Task: Create a due date automation trigger when advanced on, on the tuesday of the week before a card is due add fields without custom field "Resume" set to a number greater or equal to 1 and lower than 10 at 11:00 AM.
Action: Mouse moved to (700, 294)
Screenshot: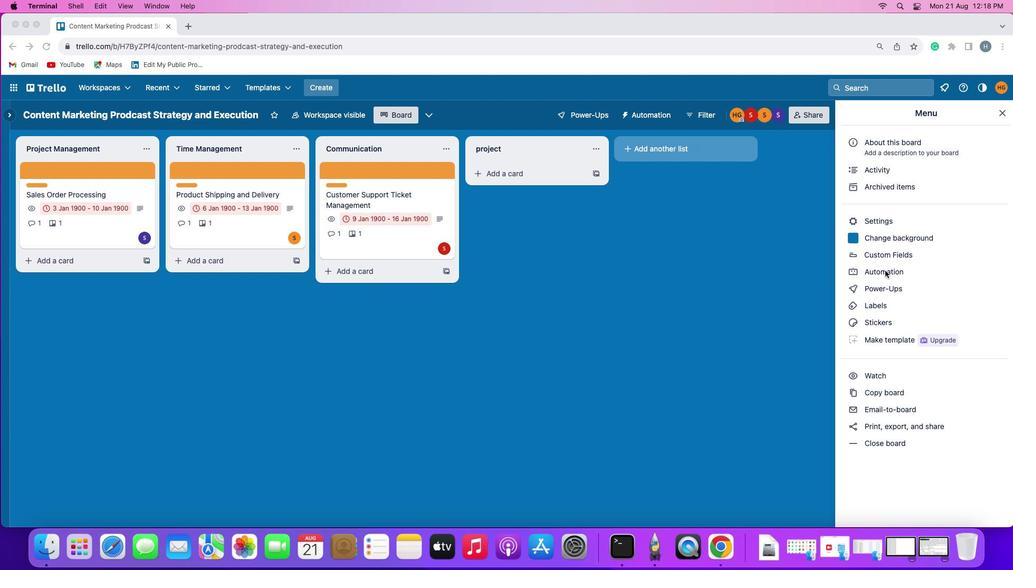 
Action: Mouse pressed left at (700, 294)
Screenshot: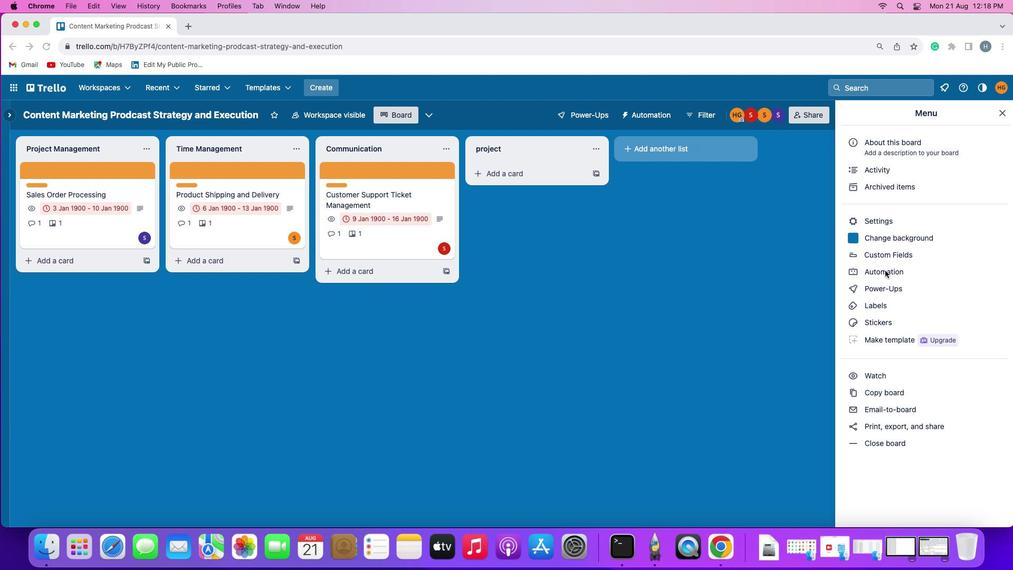 
Action: Mouse pressed left at (700, 294)
Screenshot: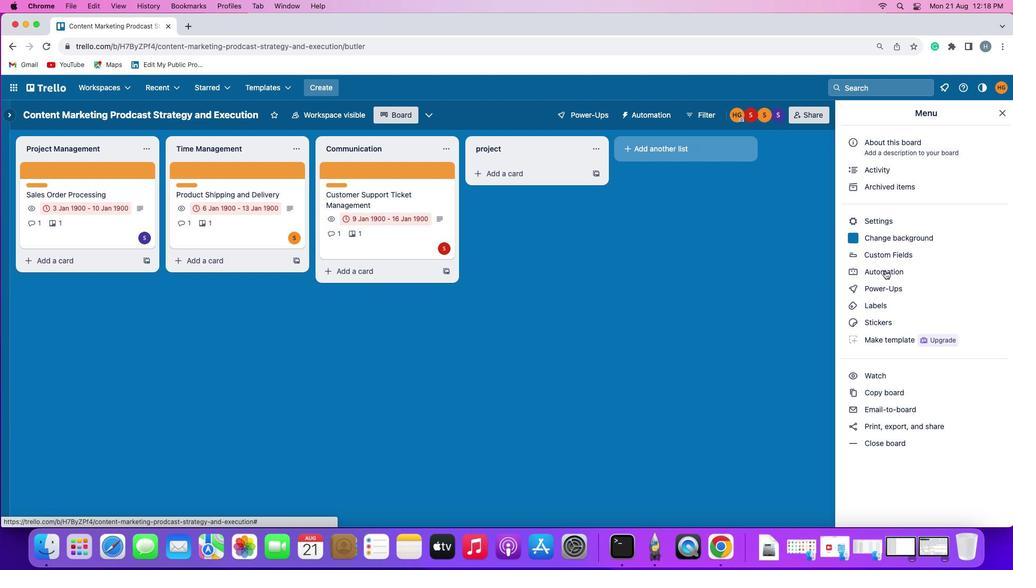 
Action: Mouse moved to (115, 271)
Screenshot: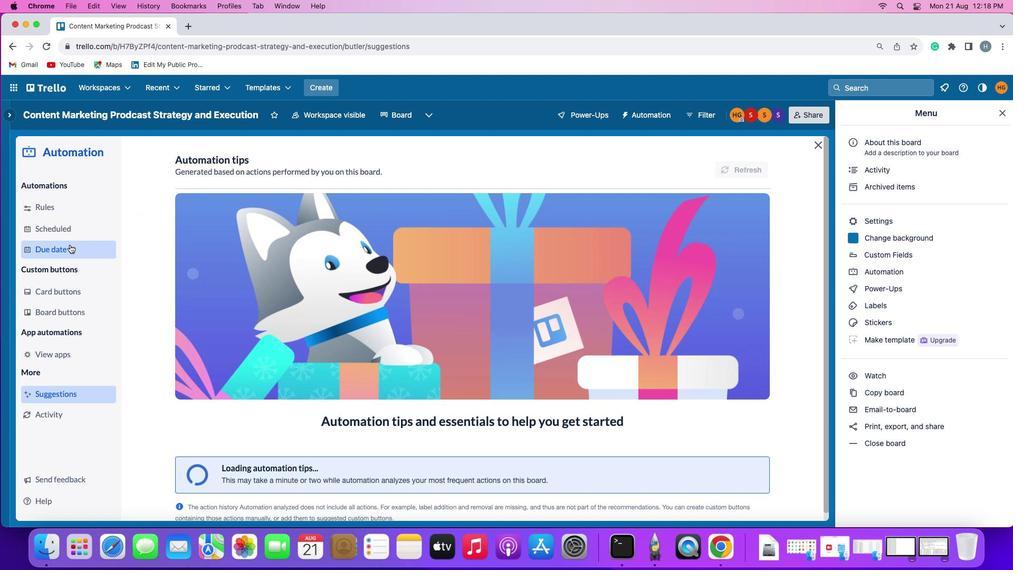 
Action: Mouse pressed left at (115, 271)
Screenshot: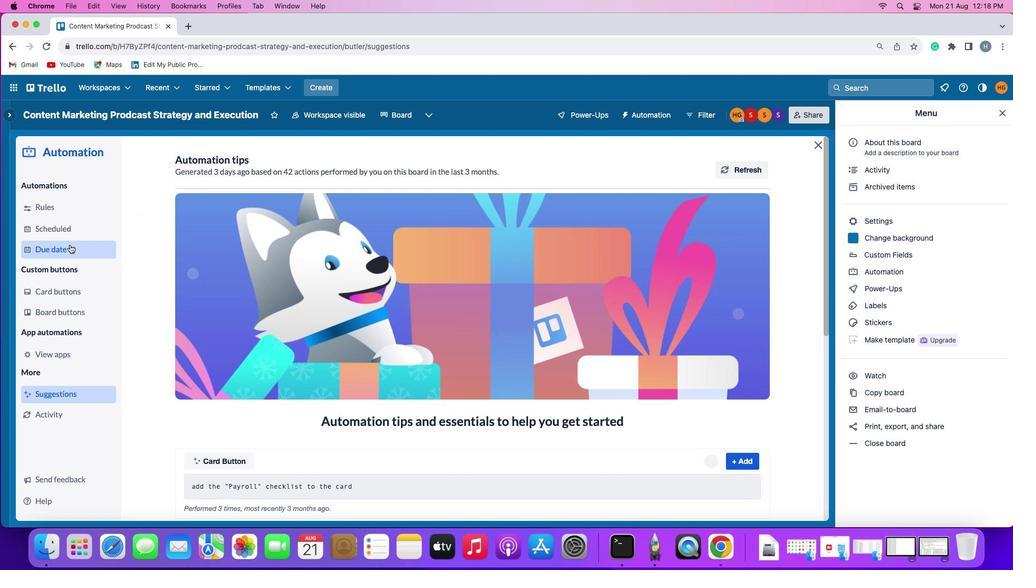 
Action: Mouse moved to (570, 200)
Screenshot: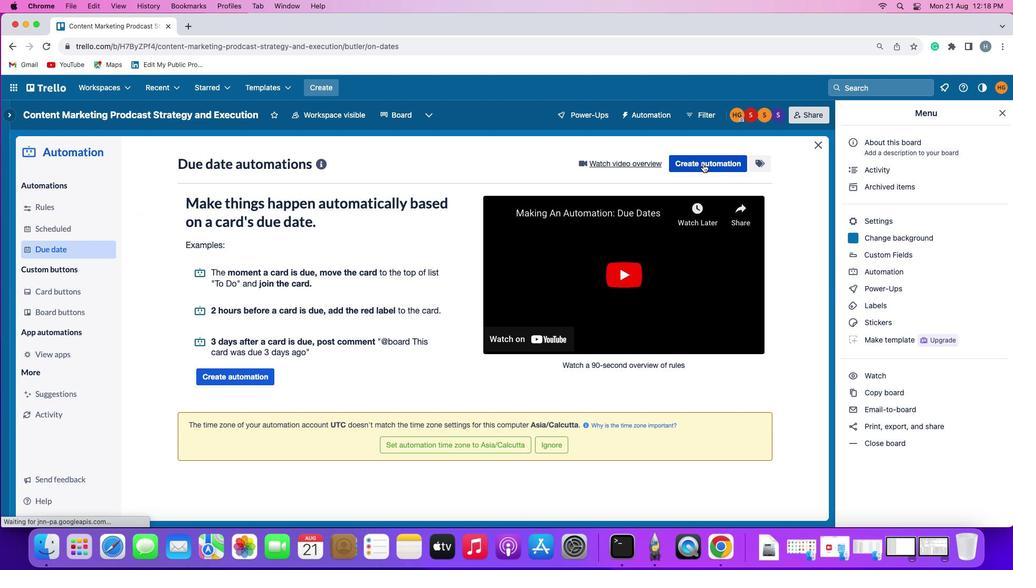 
Action: Mouse pressed left at (570, 200)
Screenshot: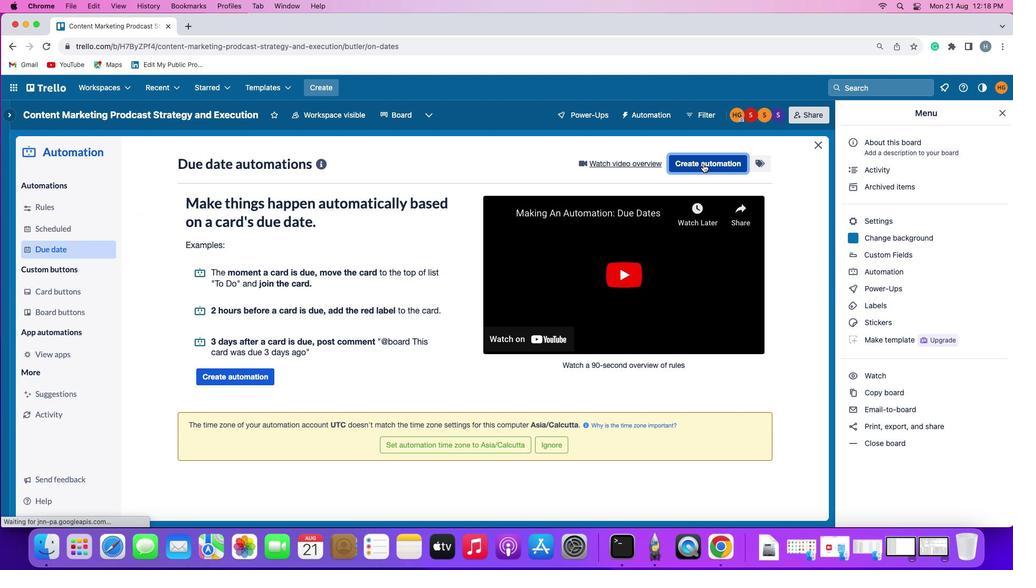
Action: Mouse moved to (252, 287)
Screenshot: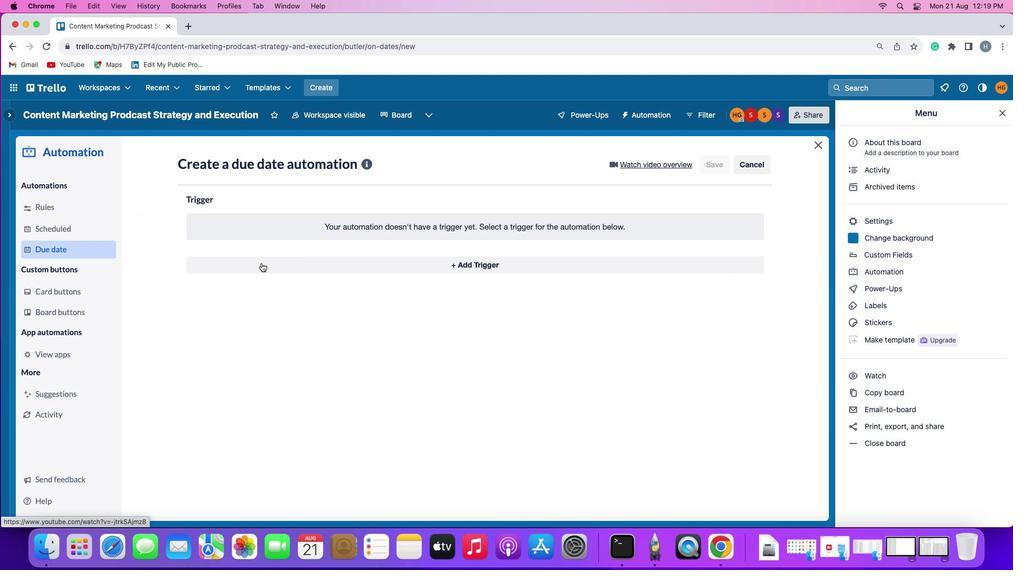 
Action: Mouse pressed left at (252, 287)
Screenshot: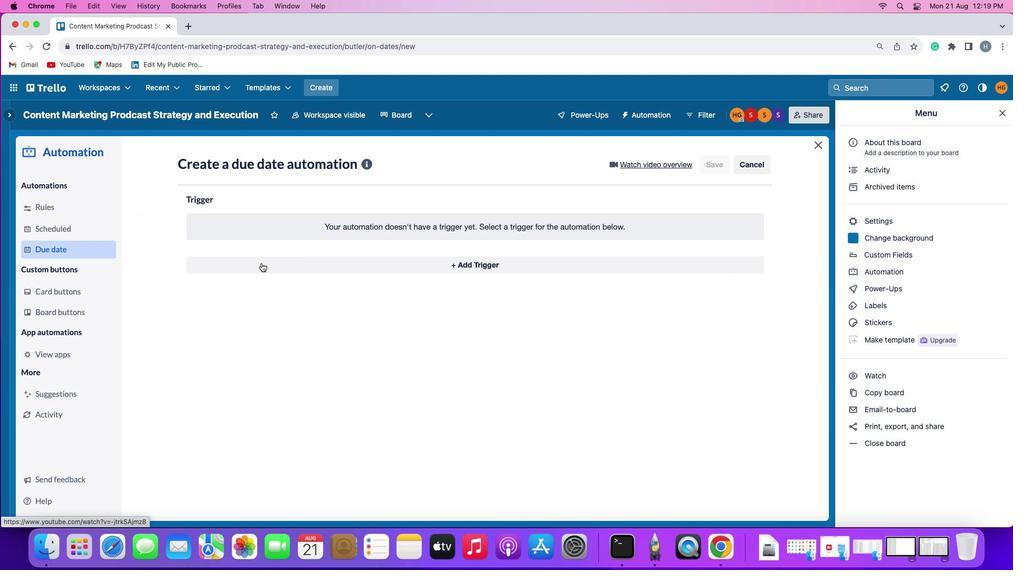 
Action: Mouse moved to (224, 457)
Screenshot: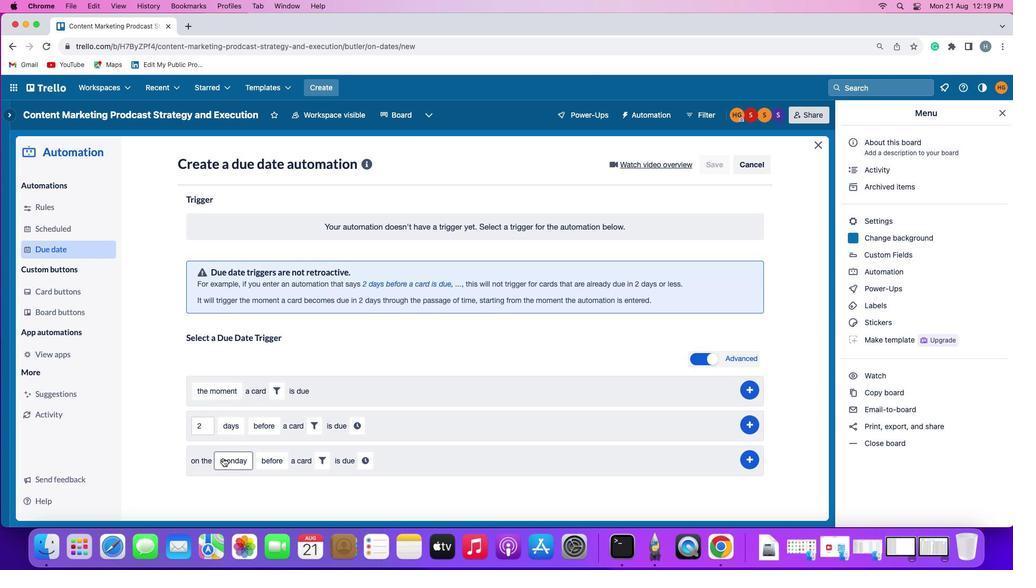 
Action: Mouse pressed left at (224, 457)
Screenshot: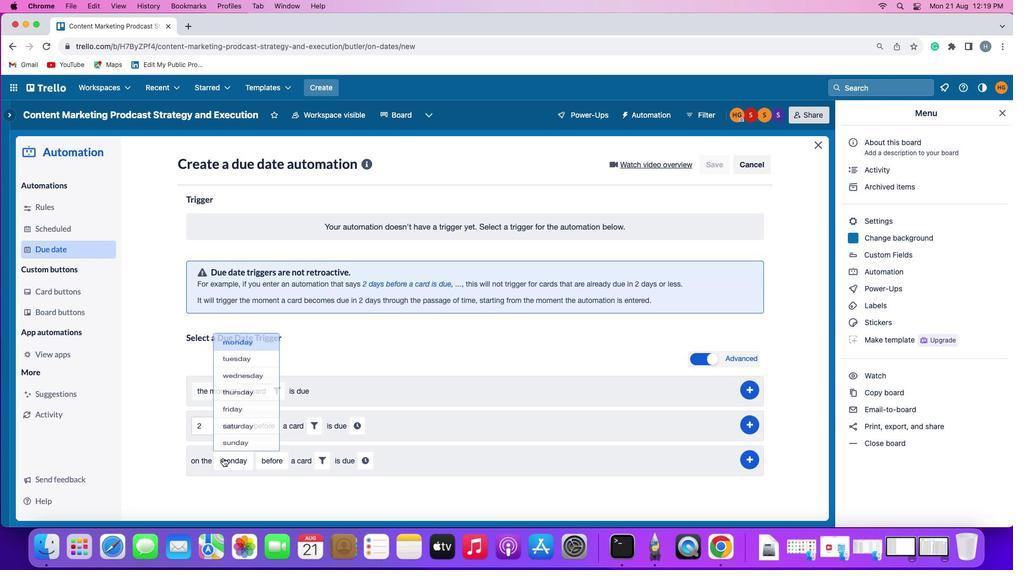 
Action: Mouse moved to (251, 343)
Screenshot: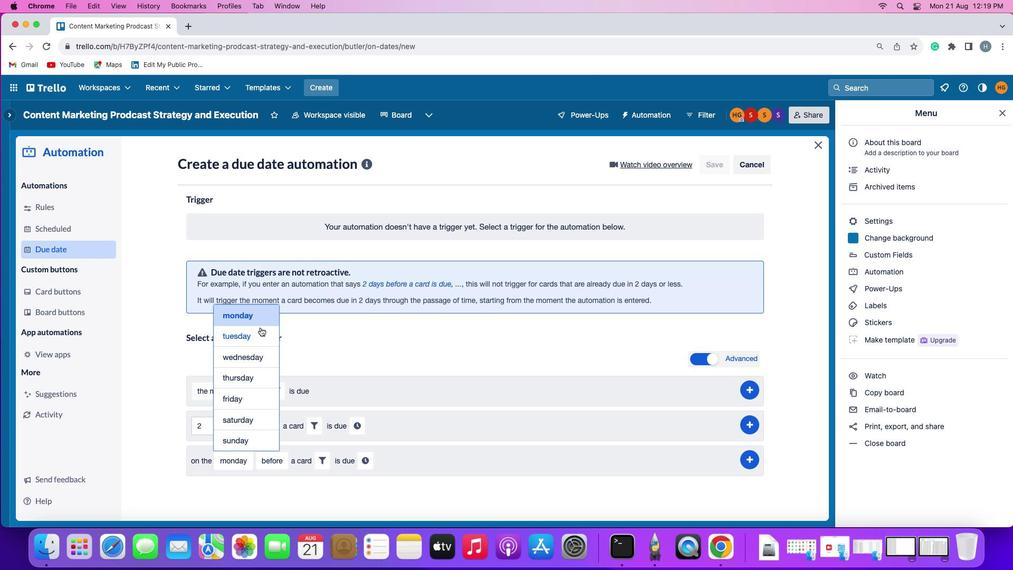 
Action: Mouse pressed left at (251, 343)
Screenshot: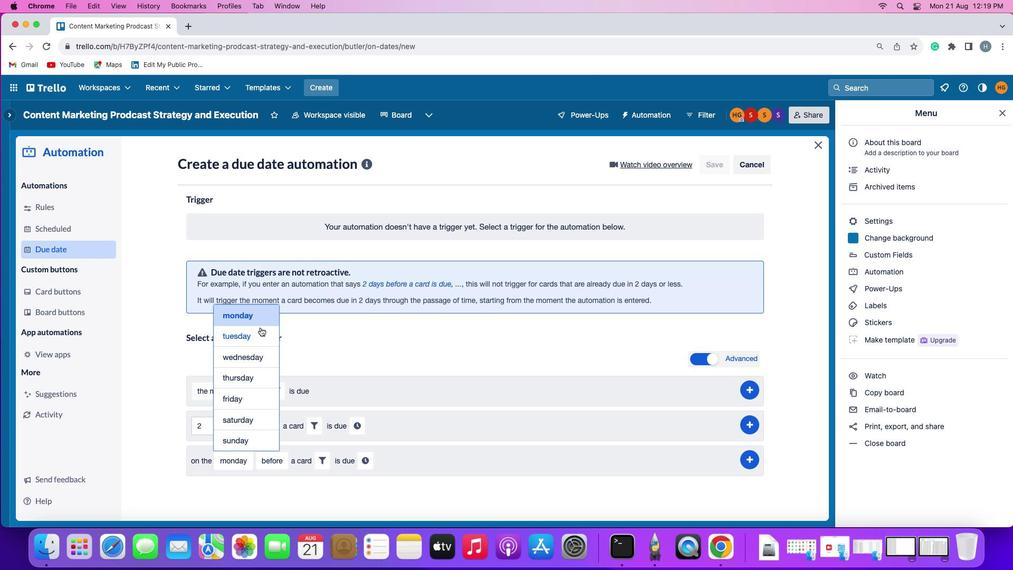 
Action: Mouse moved to (264, 464)
Screenshot: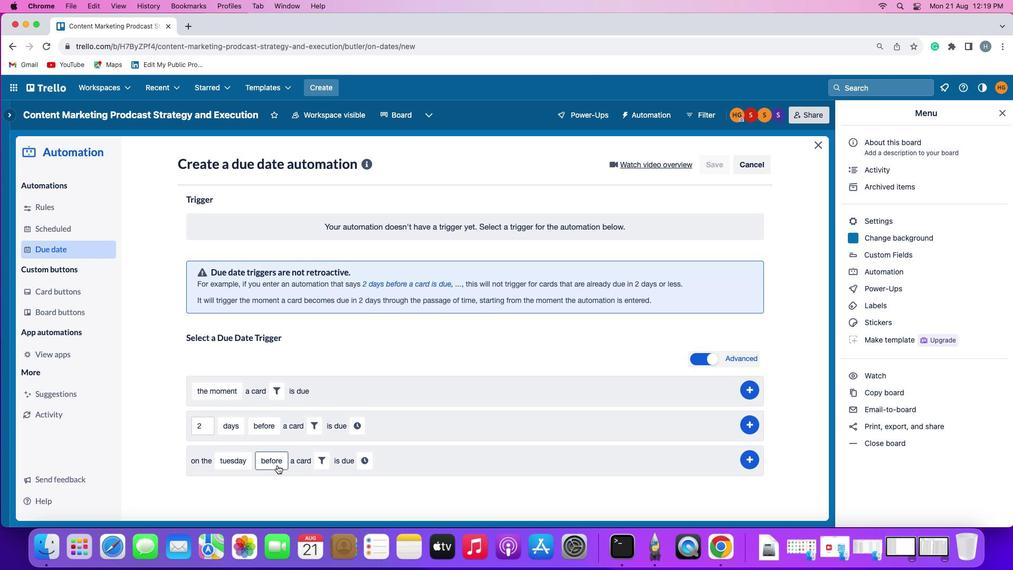 
Action: Mouse pressed left at (264, 464)
Screenshot: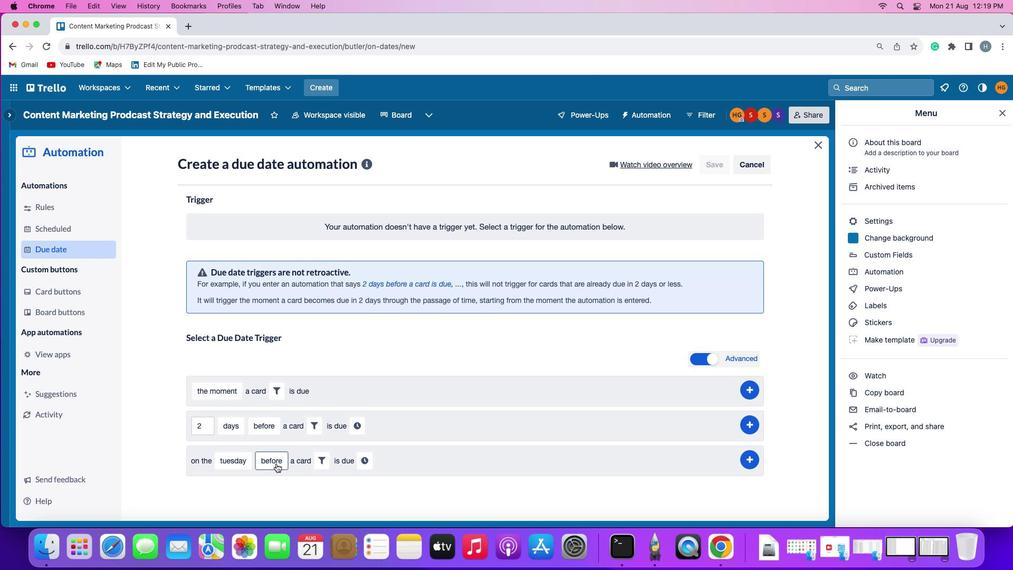 
Action: Mouse moved to (265, 446)
Screenshot: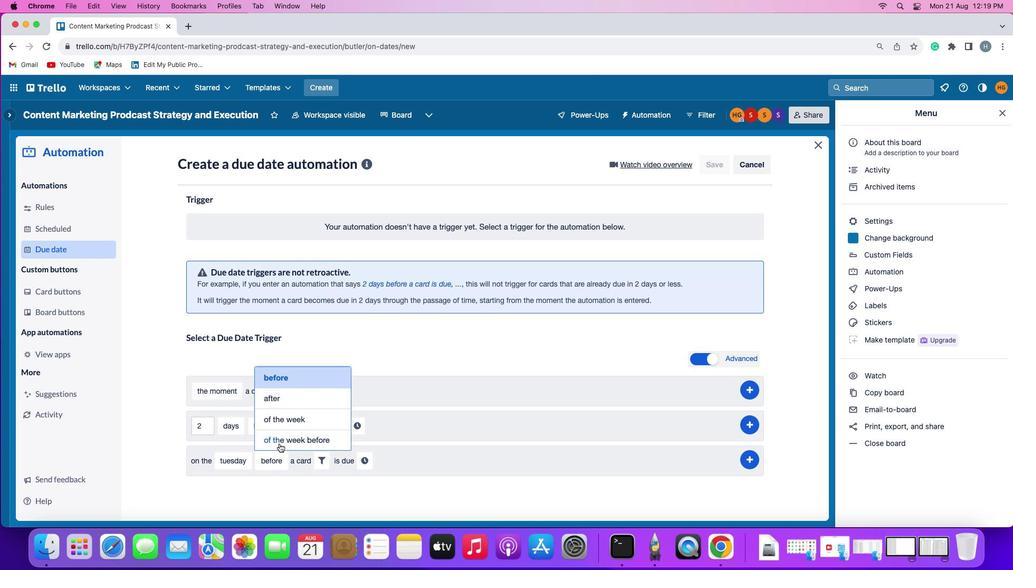 
Action: Mouse pressed left at (265, 446)
Screenshot: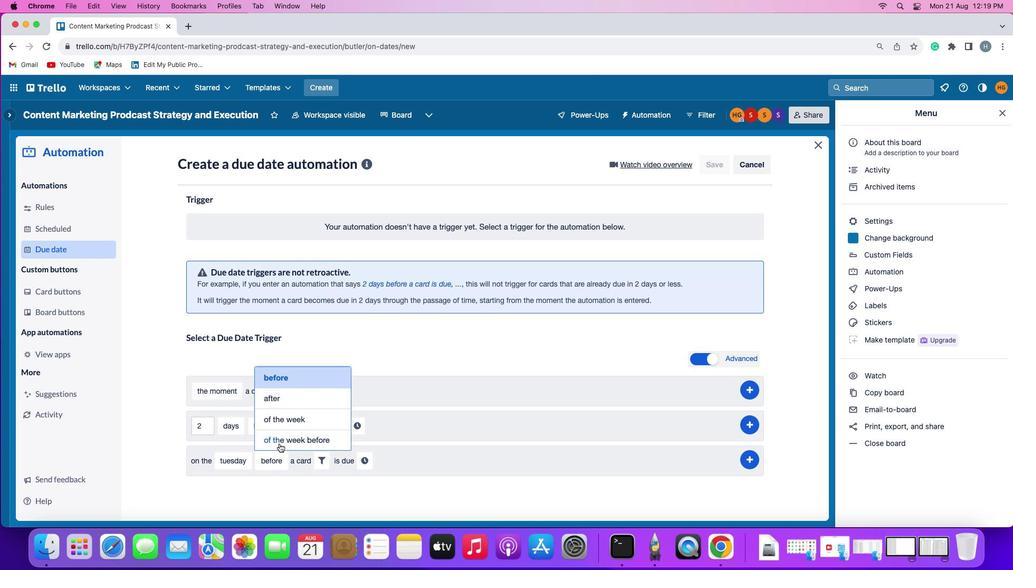 
Action: Mouse moved to (326, 461)
Screenshot: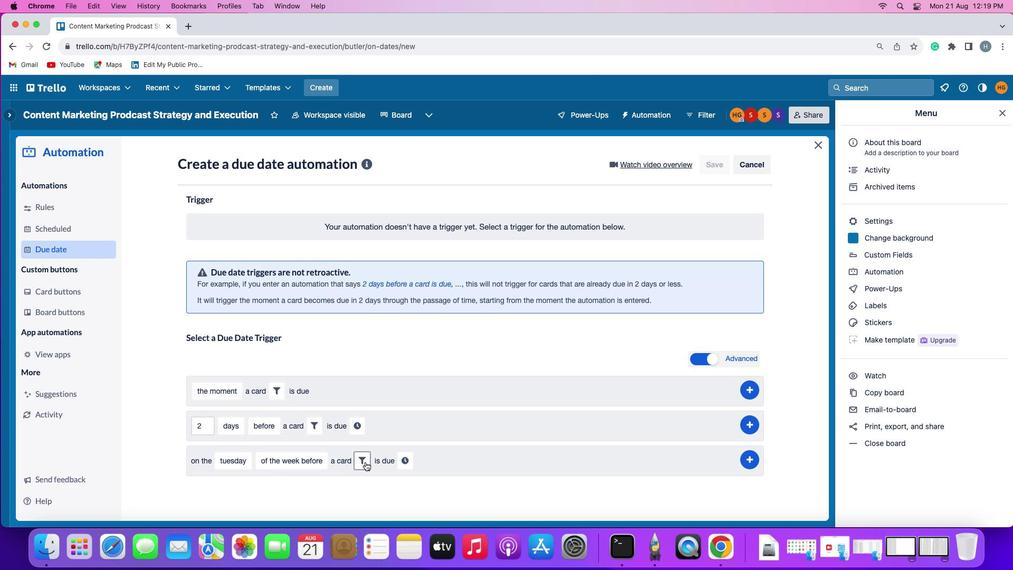 
Action: Mouse pressed left at (326, 461)
Screenshot: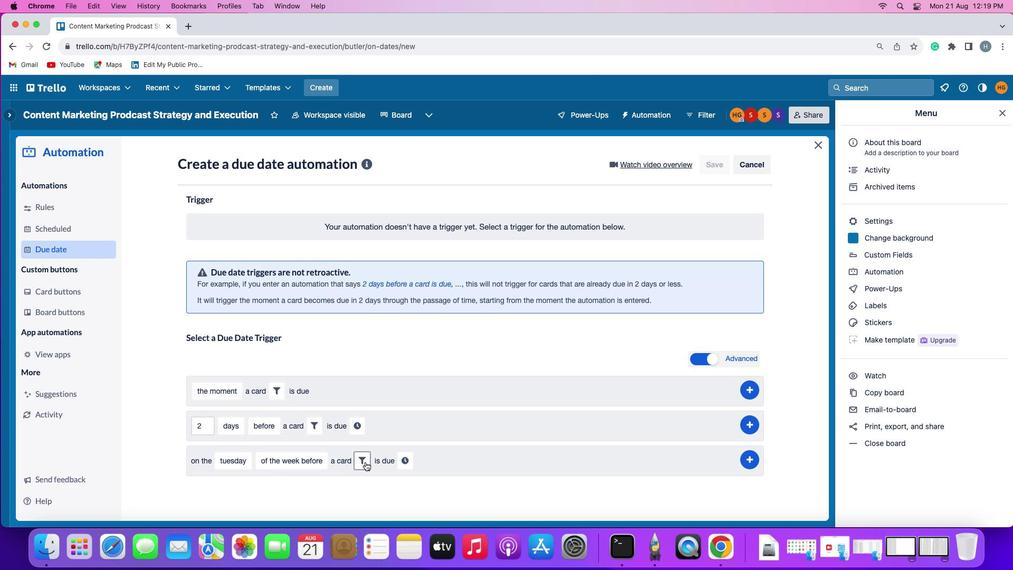
Action: Mouse moved to (443, 496)
Screenshot: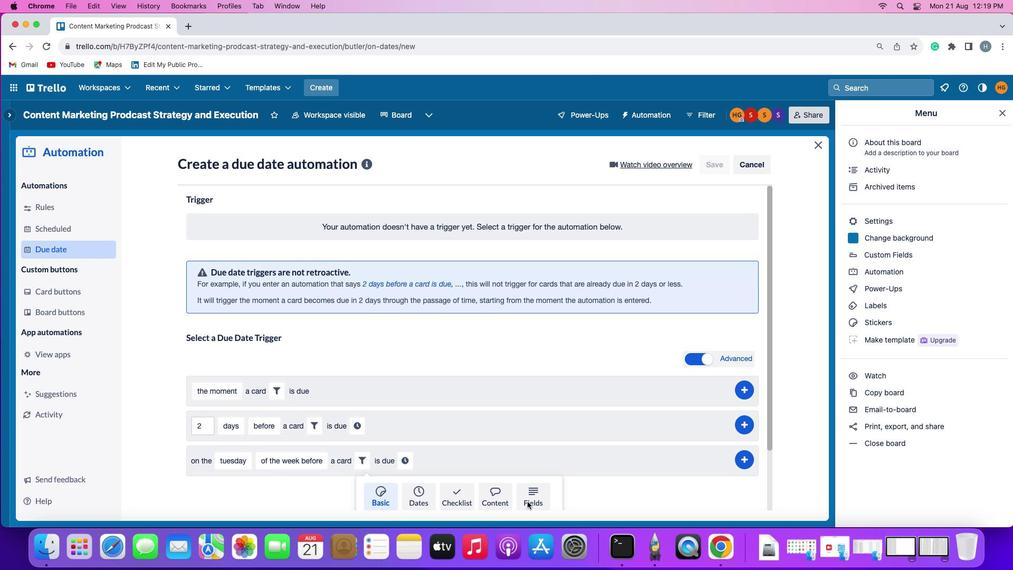
Action: Mouse pressed left at (443, 496)
Screenshot: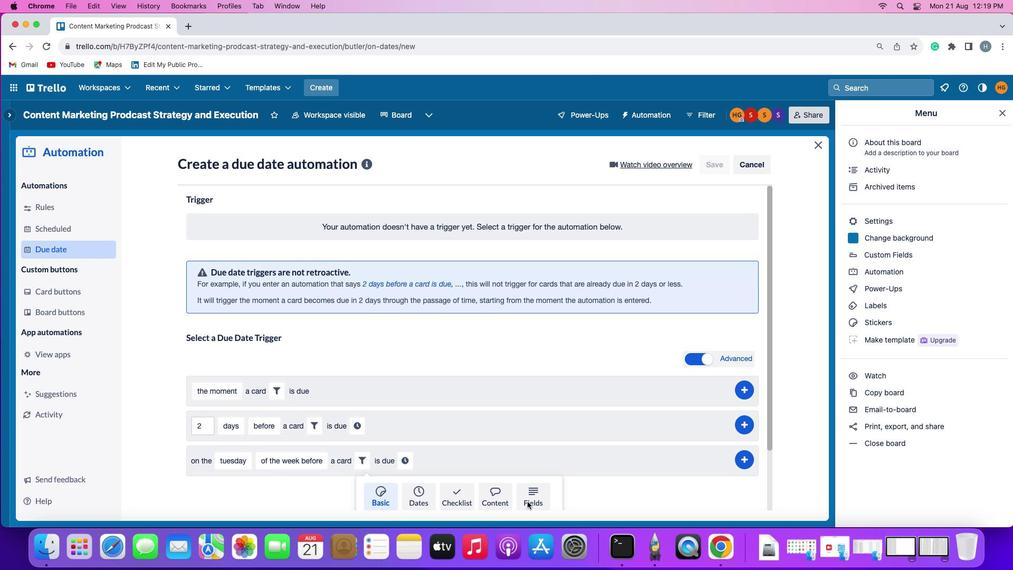 
Action: Mouse moved to (297, 473)
Screenshot: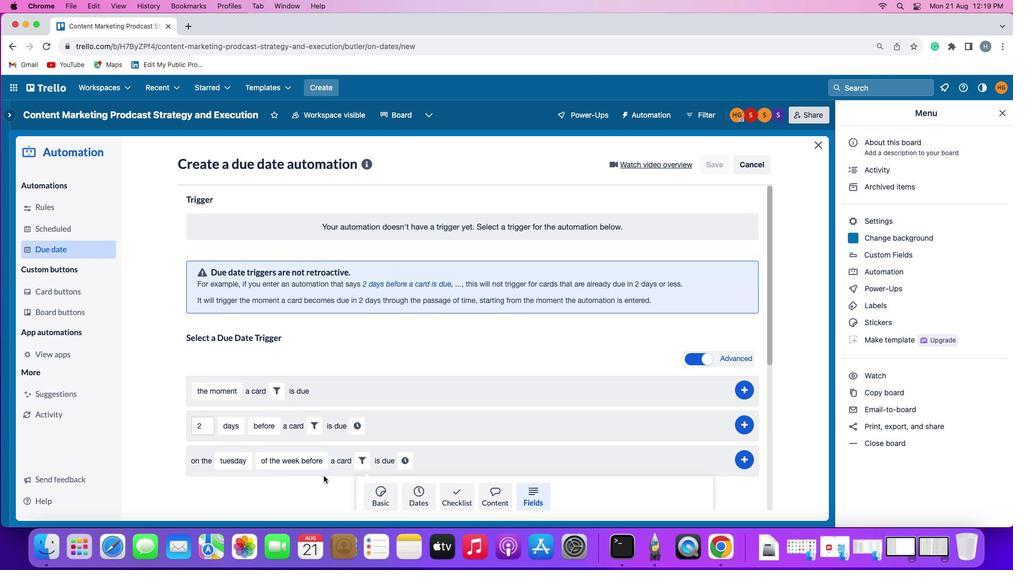 
Action: Mouse scrolled (297, 473) with delta (64, 56)
Screenshot: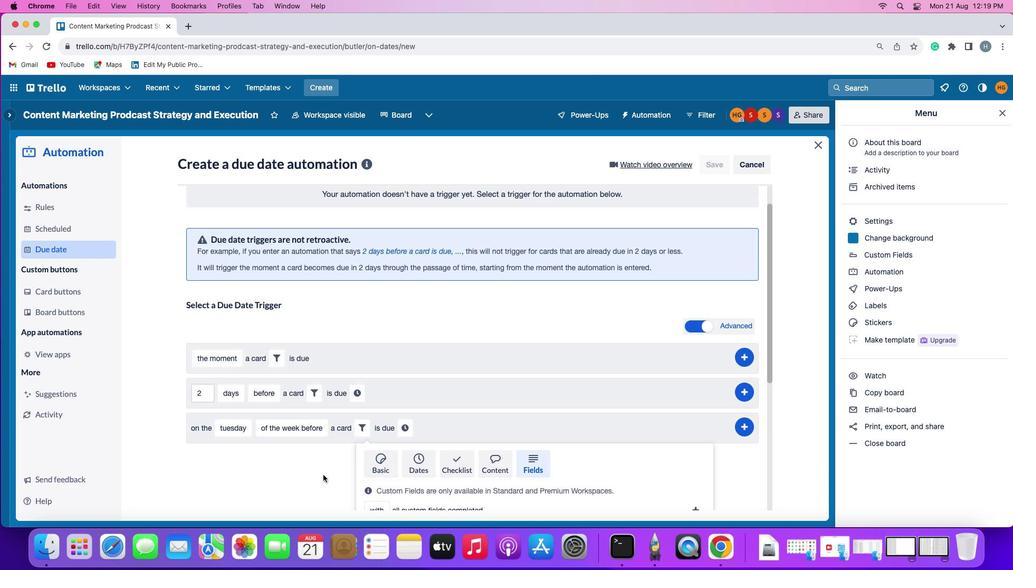 
Action: Mouse scrolled (297, 473) with delta (64, 56)
Screenshot: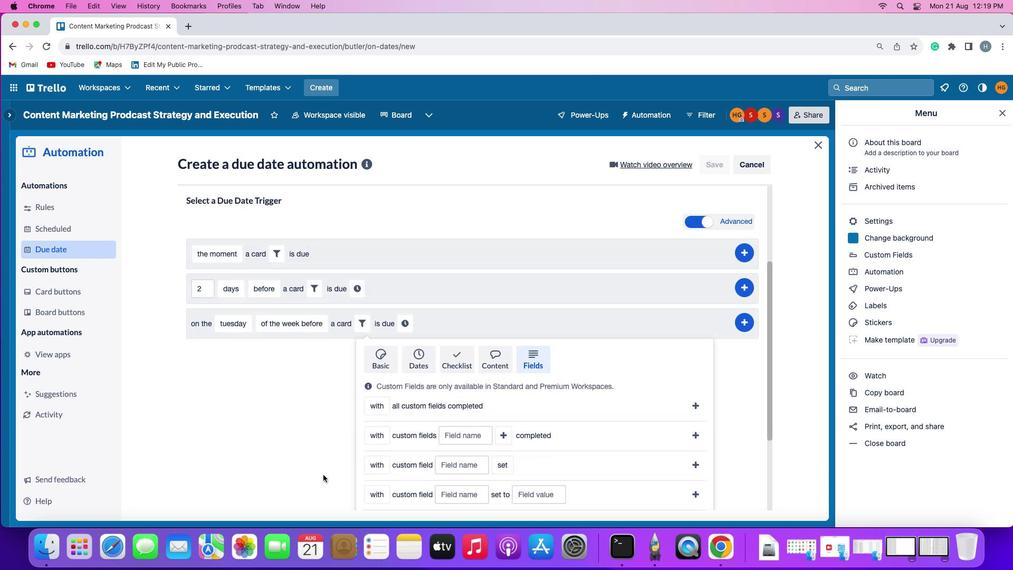 
Action: Mouse scrolled (297, 473) with delta (64, 55)
Screenshot: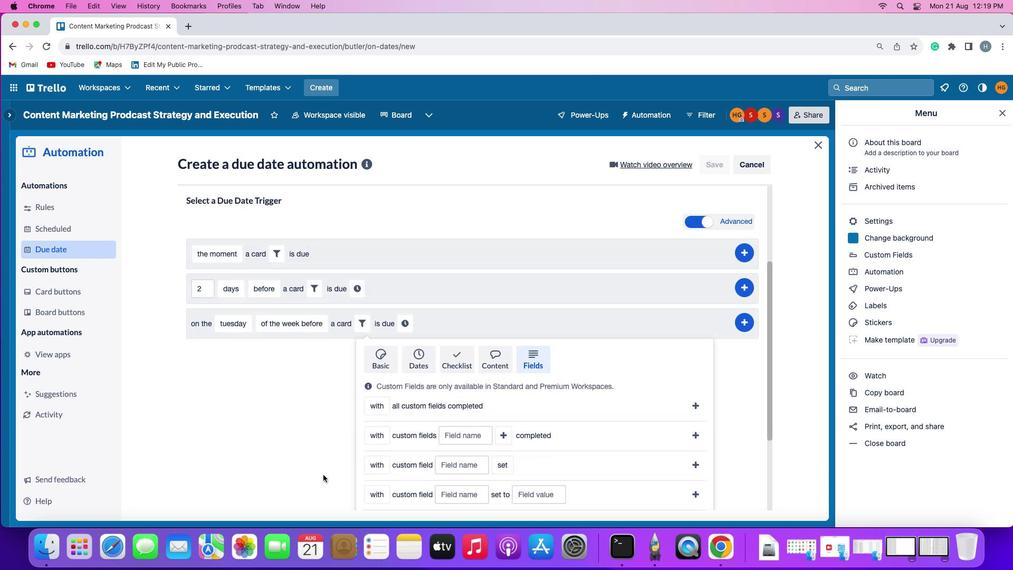 
Action: Mouse moved to (297, 473)
Screenshot: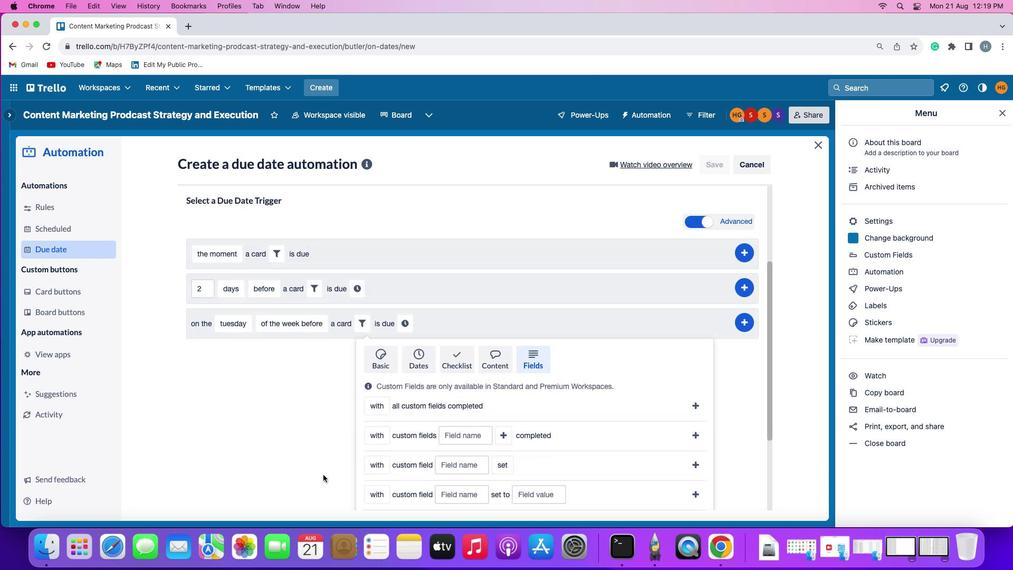 
Action: Mouse scrolled (297, 473) with delta (64, 54)
Screenshot: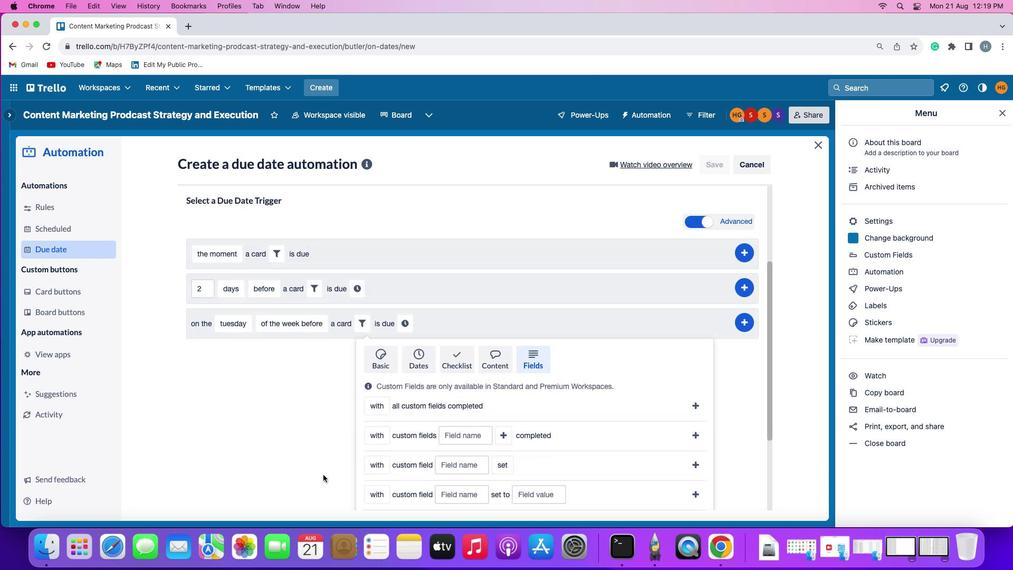
Action: Mouse scrolled (297, 473) with delta (64, 54)
Screenshot: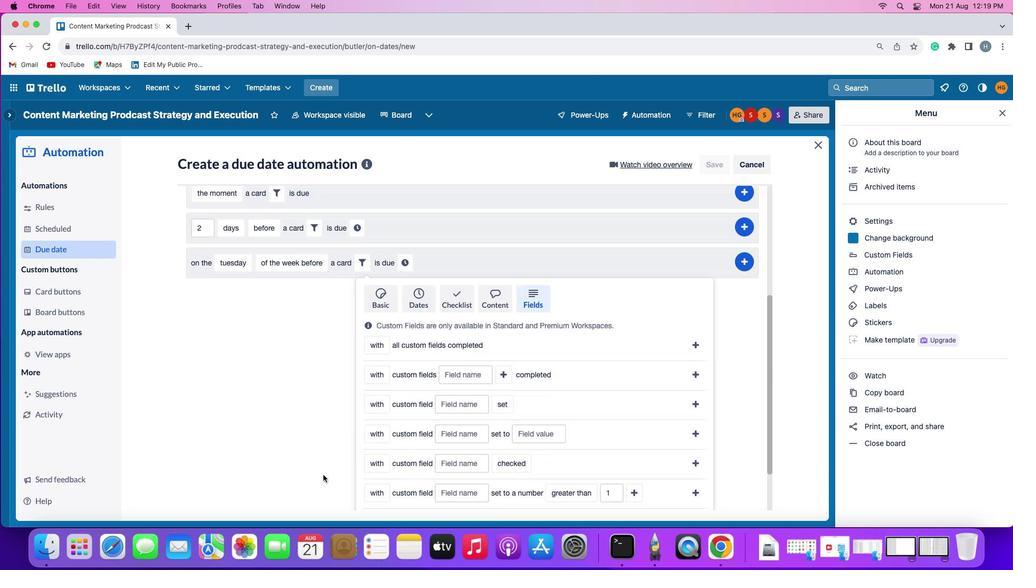 
Action: Mouse moved to (296, 472)
Screenshot: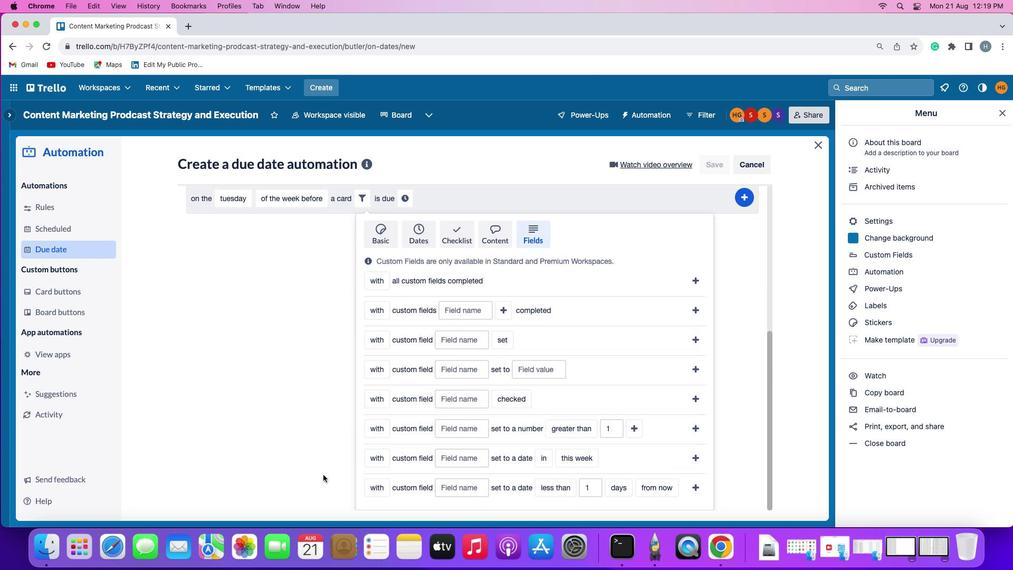 
Action: Mouse scrolled (296, 472) with delta (64, 56)
Screenshot: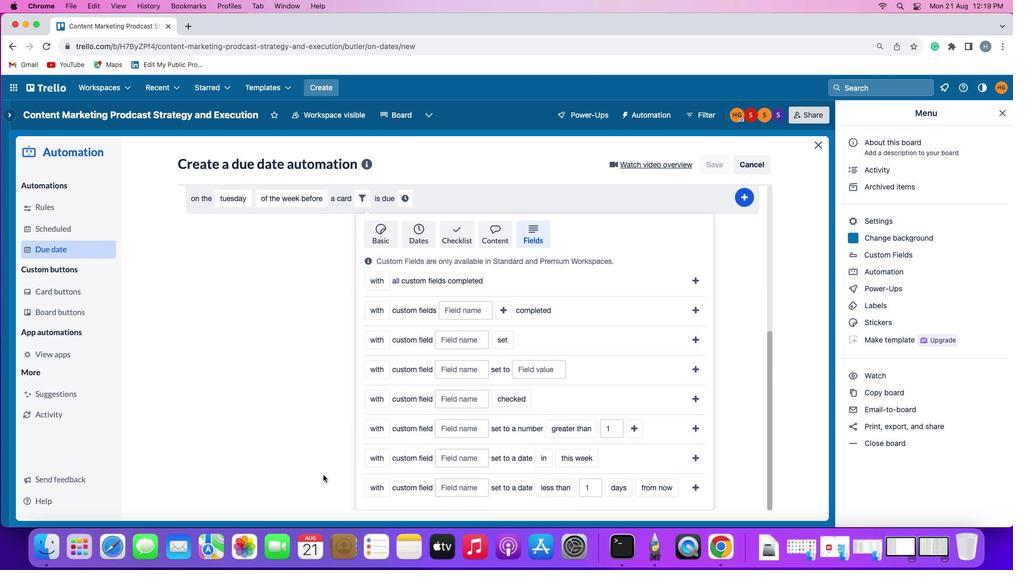 
Action: Mouse scrolled (296, 472) with delta (64, 56)
Screenshot: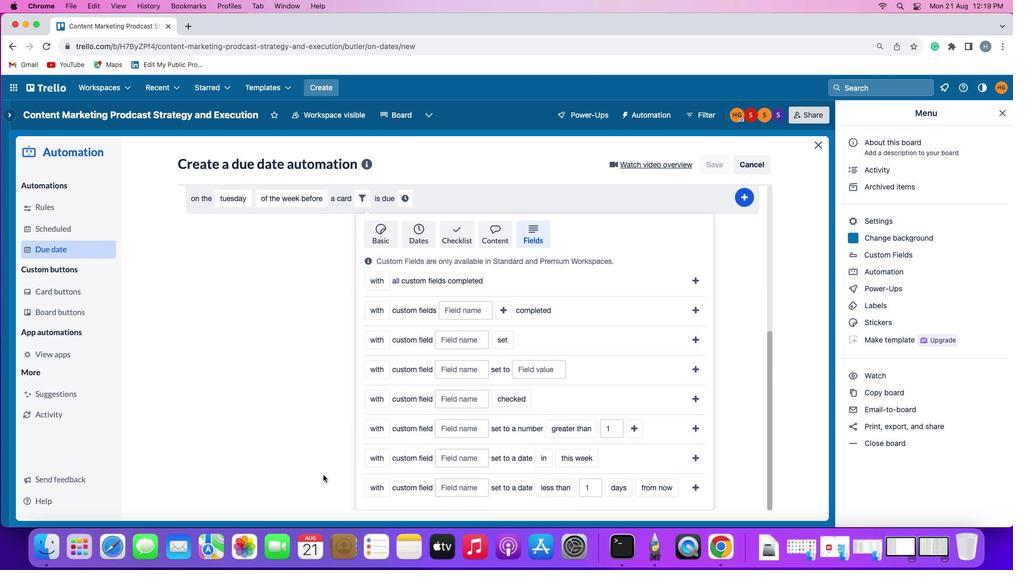 
Action: Mouse scrolled (296, 472) with delta (64, 55)
Screenshot: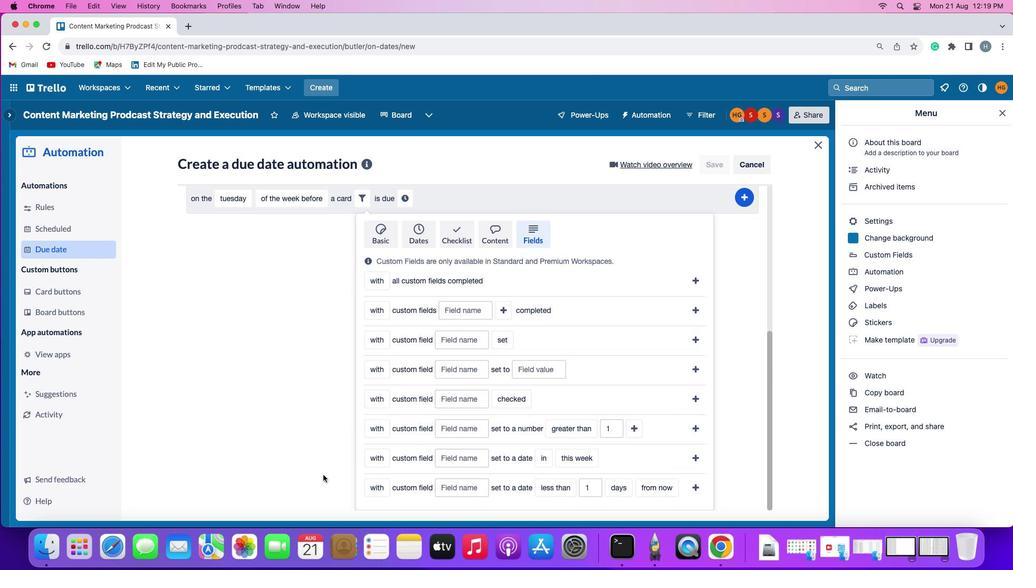 
Action: Mouse moved to (330, 433)
Screenshot: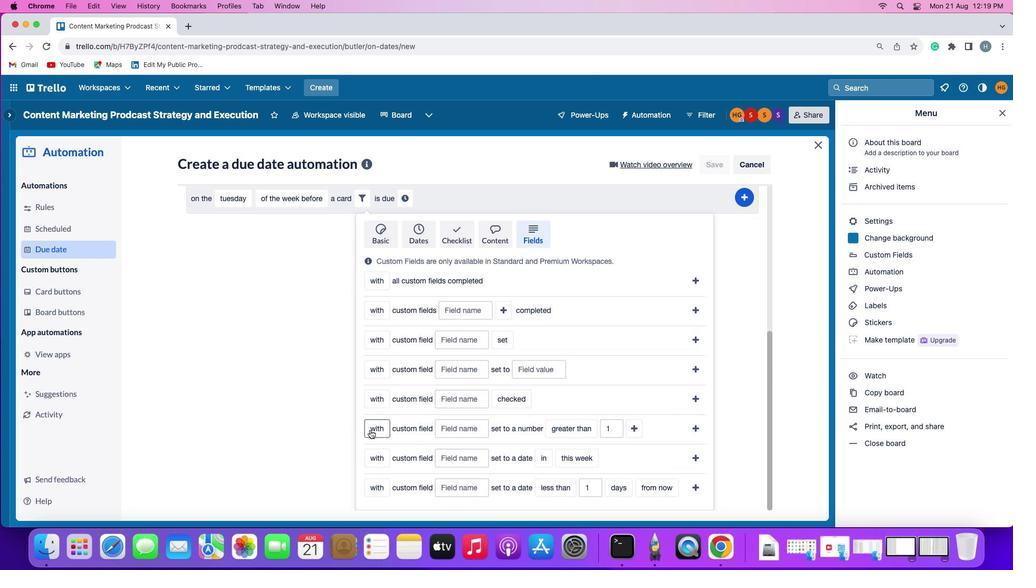 
Action: Mouse pressed left at (330, 433)
Screenshot: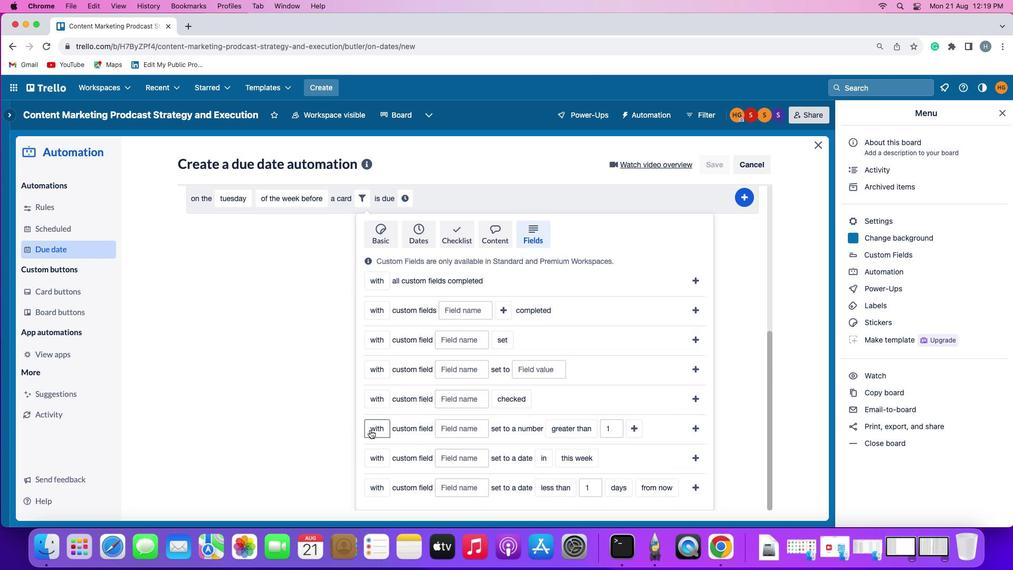 
Action: Mouse moved to (340, 466)
Screenshot: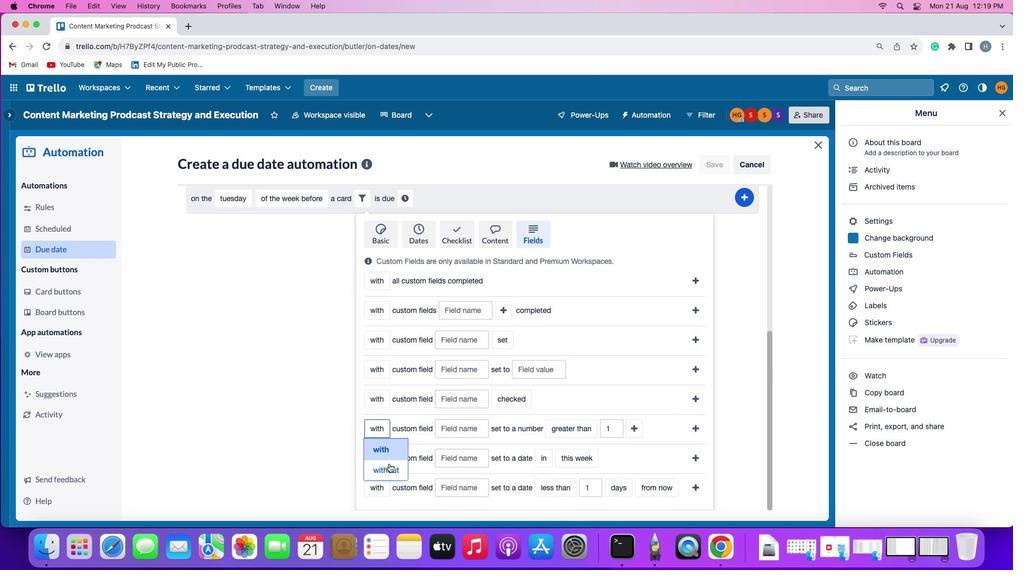 
Action: Mouse pressed left at (340, 466)
Screenshot: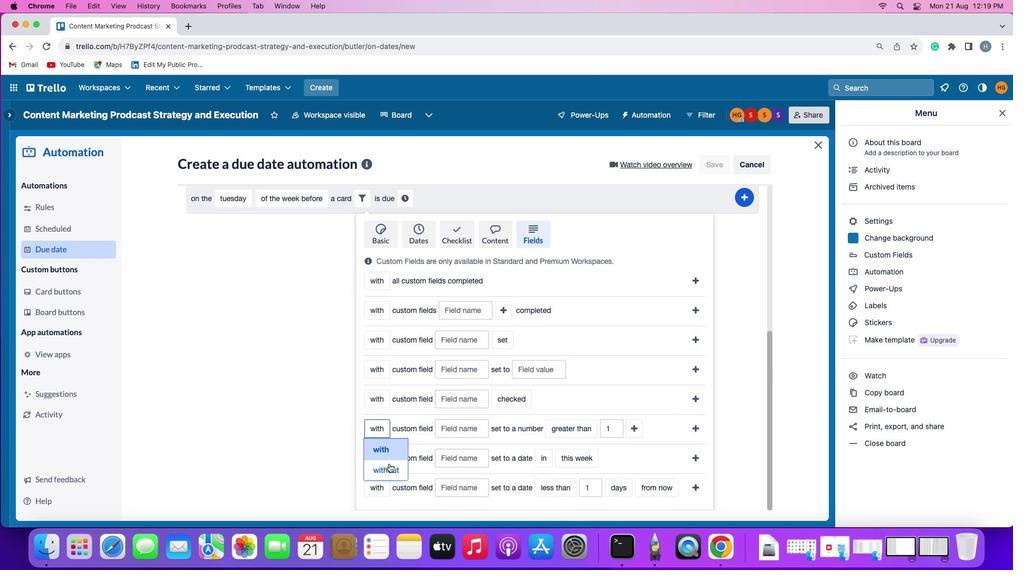 
Action: Mouse moved to (409, 431)
Screenshot: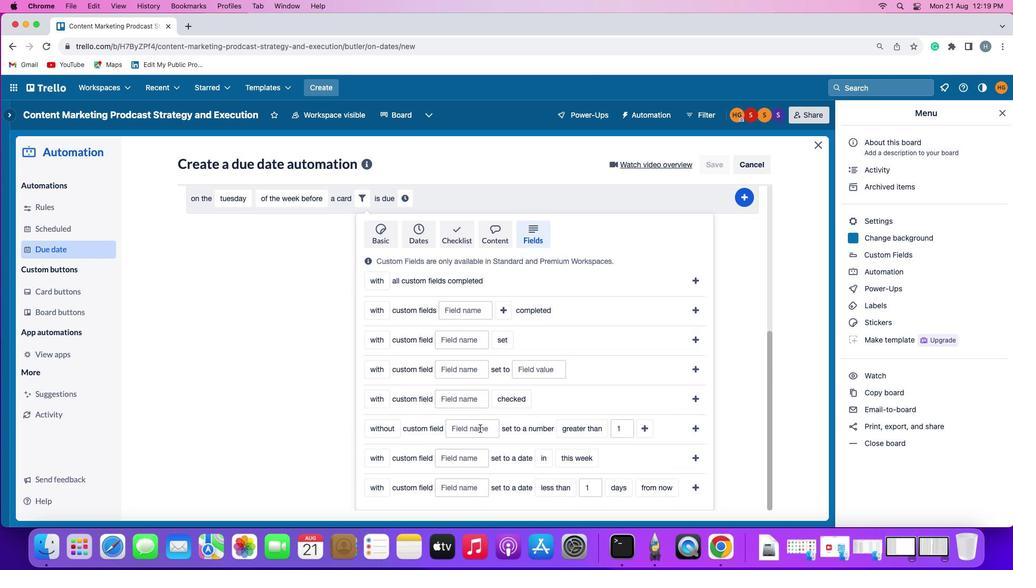 
Action: Mouse pressed left at (409, 431)
Screenshot: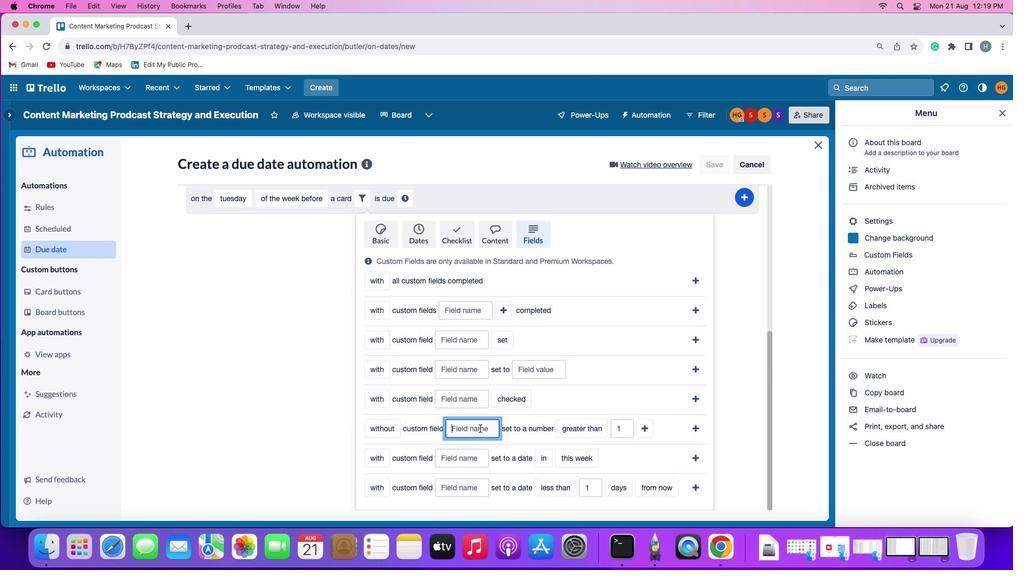 
Action: Mouse moved to (409, 431)
Screenshot: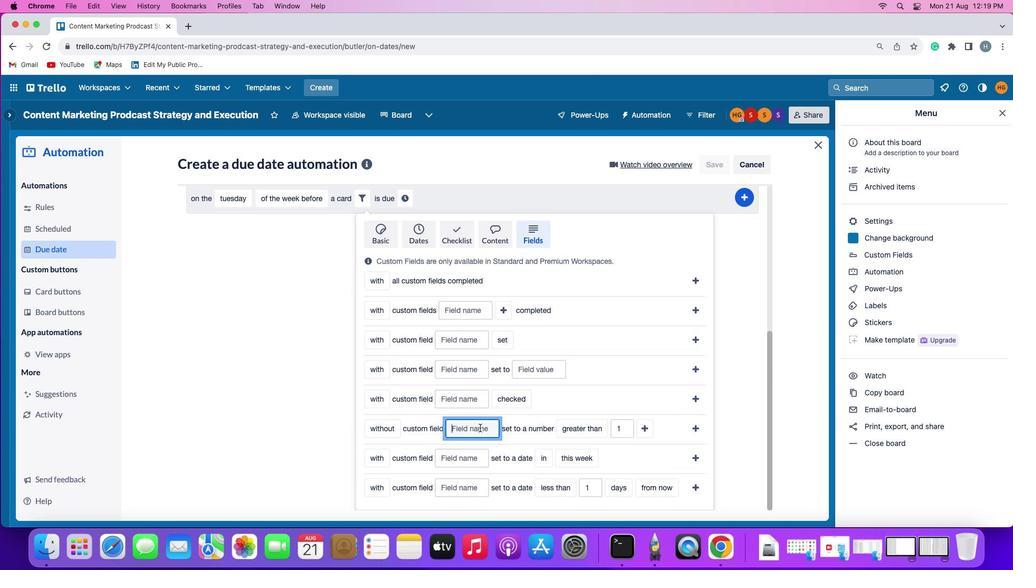 
Action: Key pressed Key.shift'R''e''s''u''m''e'
Screenshot: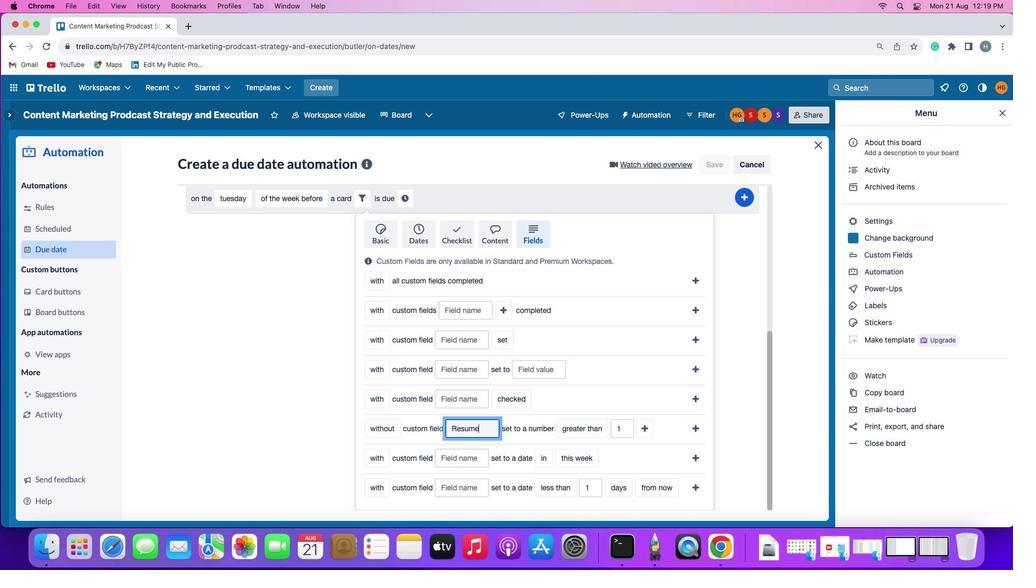 
Action: Mouse moved to (488, 431)
Screenshot: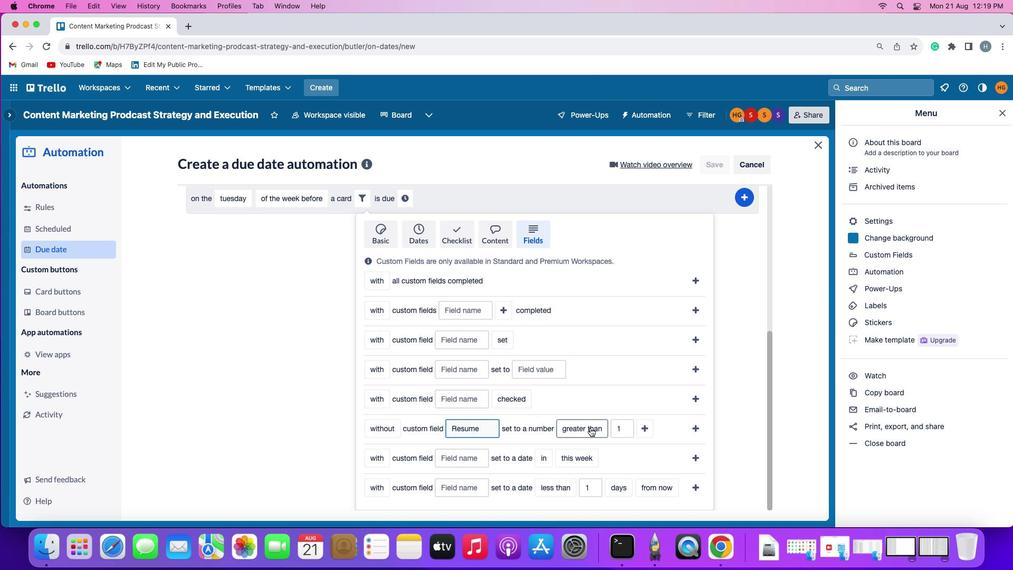 
Action: Mouse pressed left at (488, 431)
Screenshot: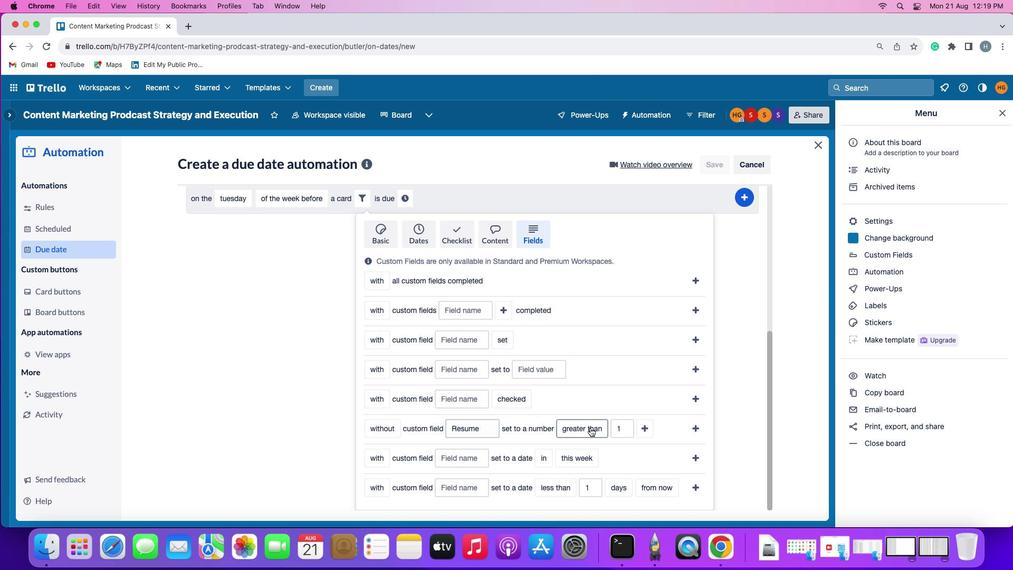 
Action: Mouse moved to (496, 375)
Screenshot: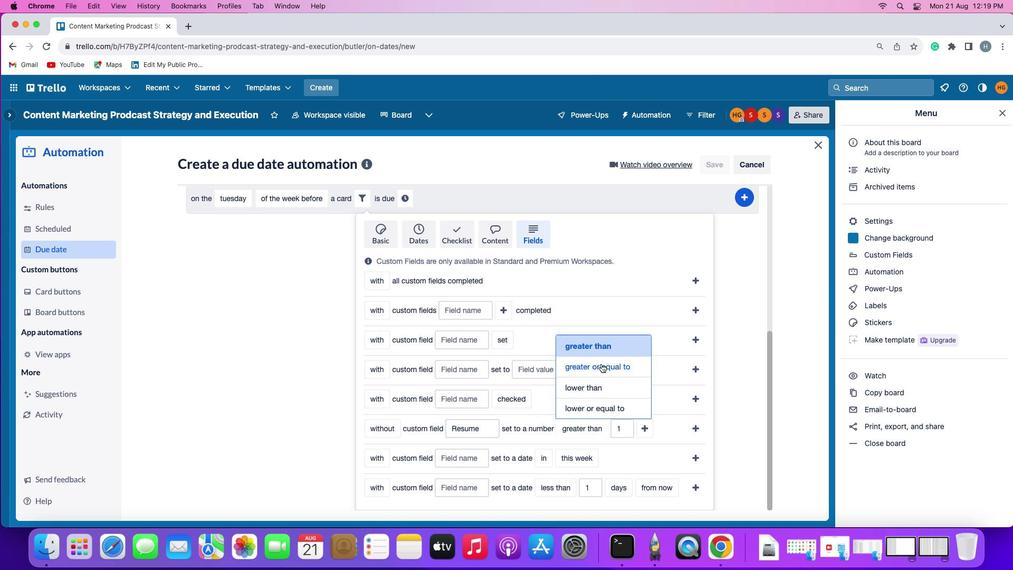 
Action: Mouse pressed left at (496, 375)
Screenshot: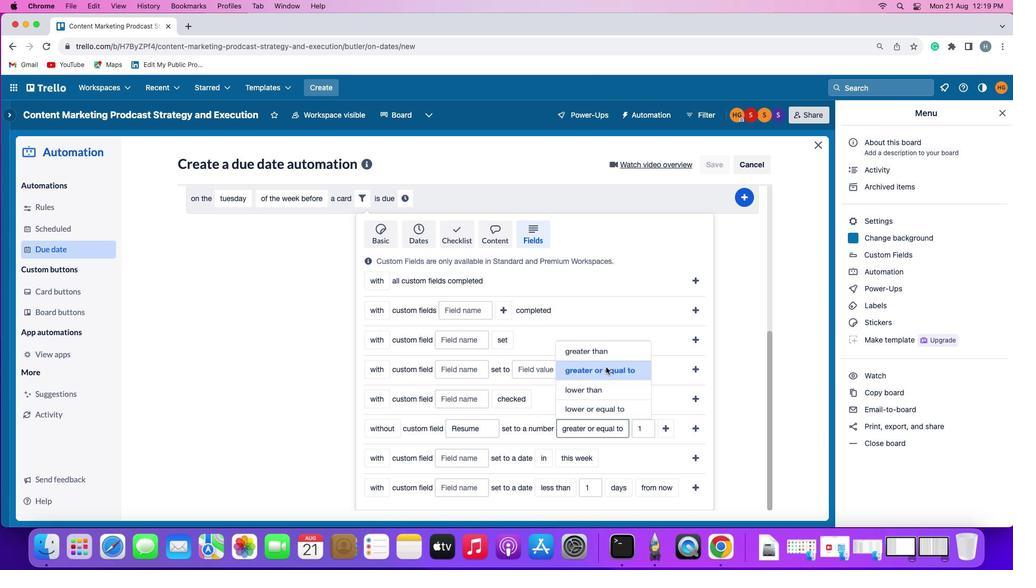
Action: Mouse moved to (544, 431)
Screenshot: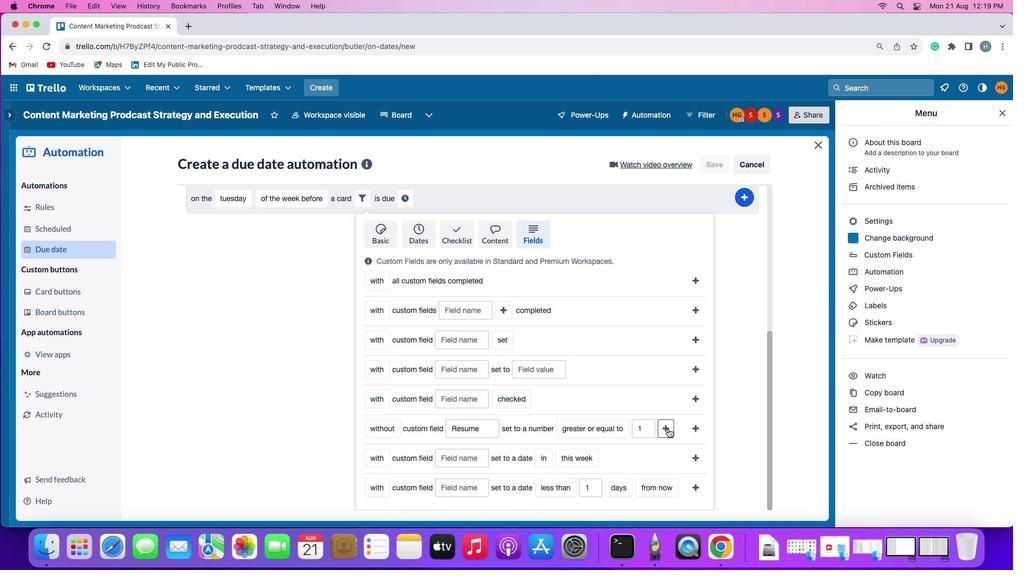 
Action: Mouse pressed left at (544, 431)
Screenshot: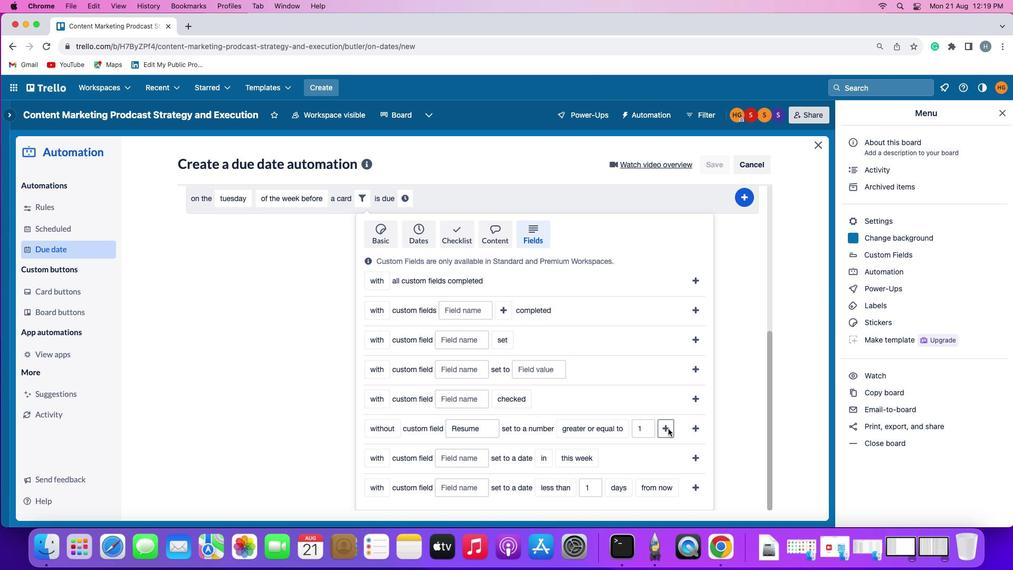 
Action: Mouse moved to (354, 449)
Screenshot: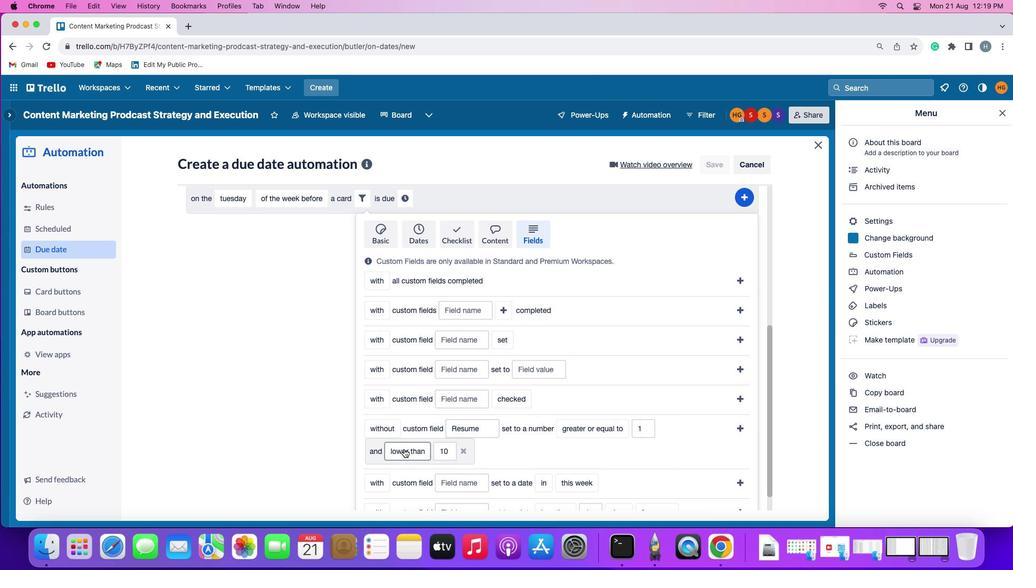 
Action: Mouse pressed left at (354, 449)
Screenshot: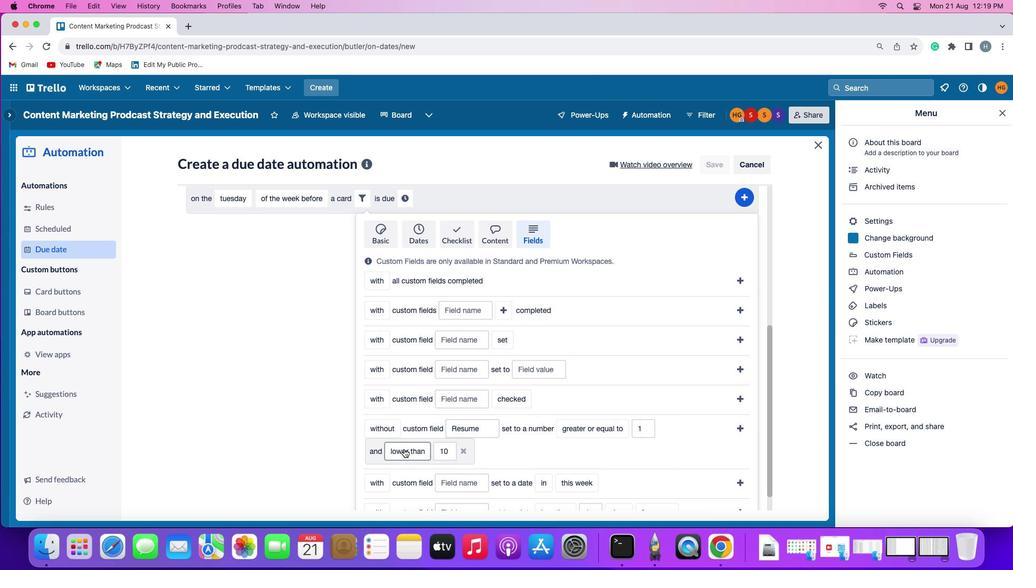 
Action: Mouse moved to (374, 381)
Screenshot: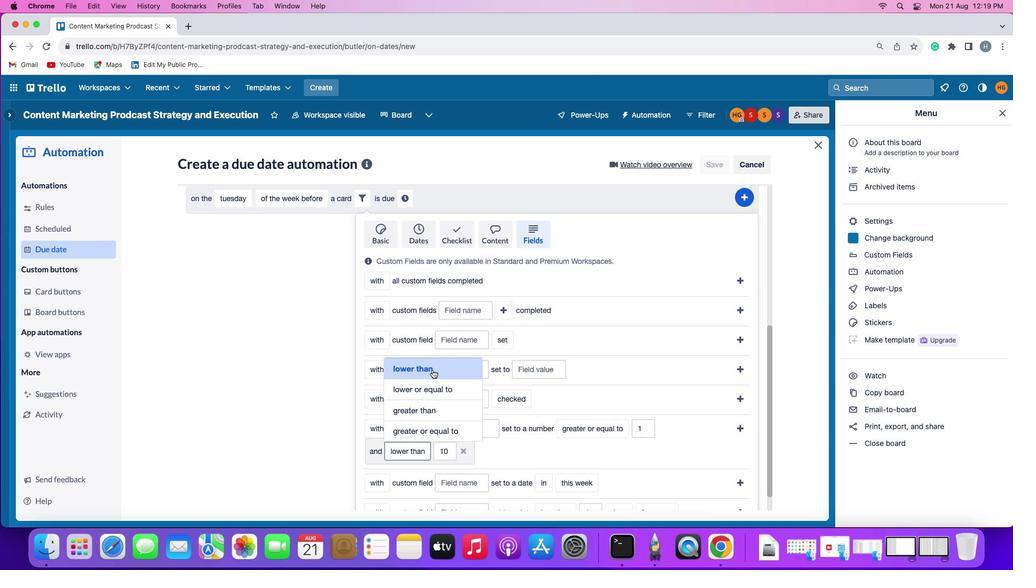 
Action: Mouse pressed left at (374, 381)
Screenshot: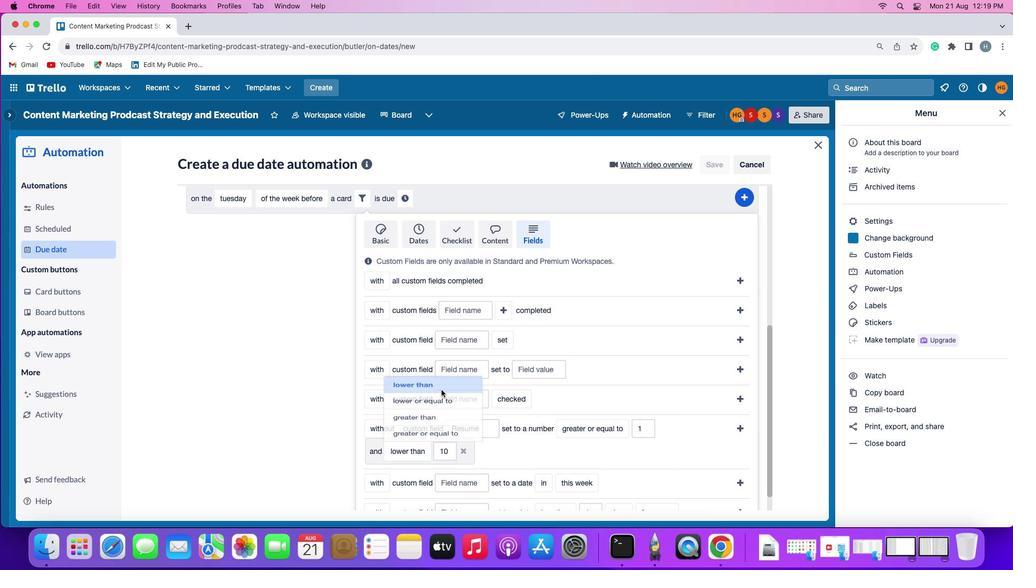 
Action: Mouse moved to (595, 431)
Screenshot: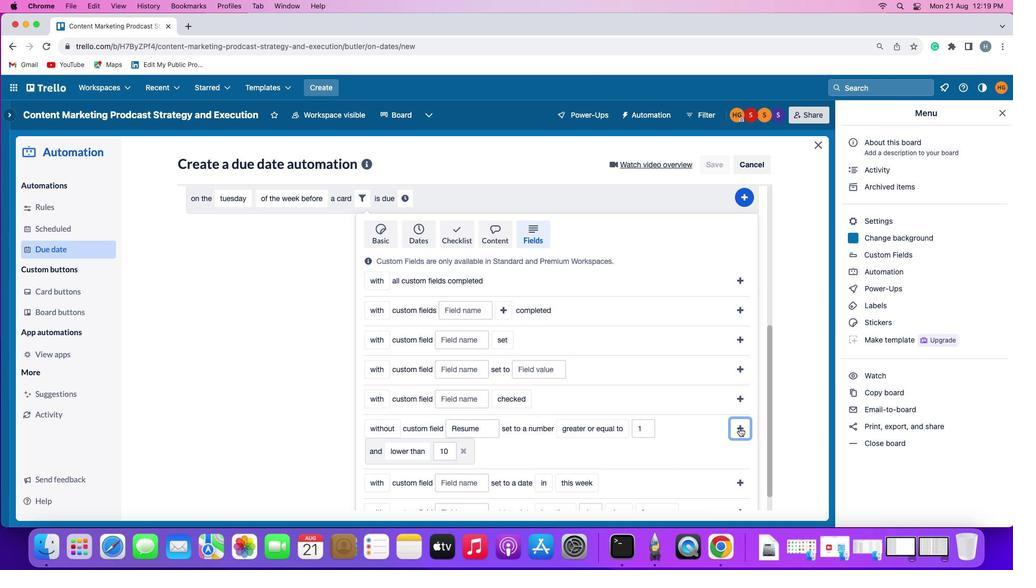 
Action: Mouse pressed left at (595, 431)
Screenshot: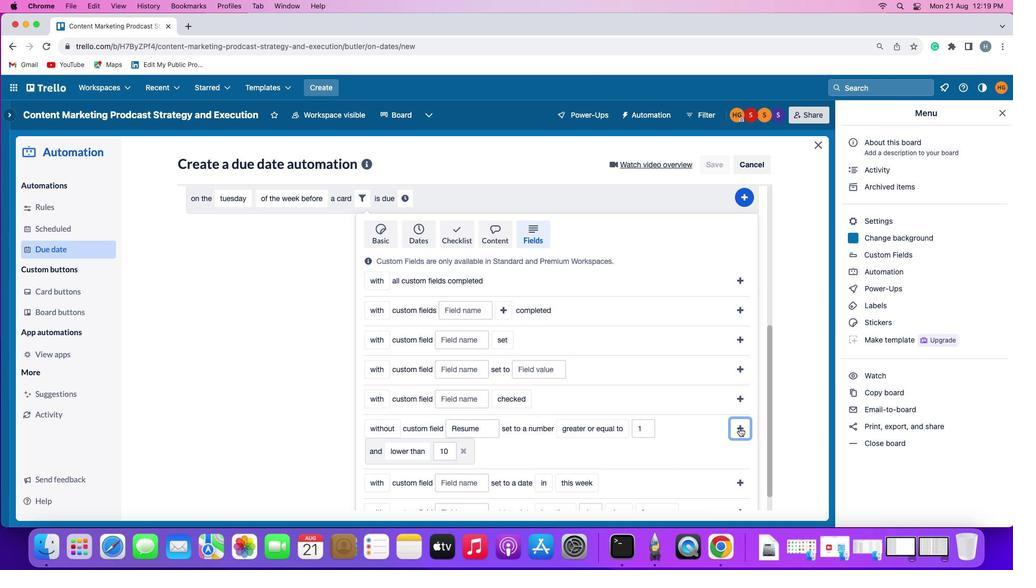 
Action: Mouse moved to (583, 461)
Screenshot: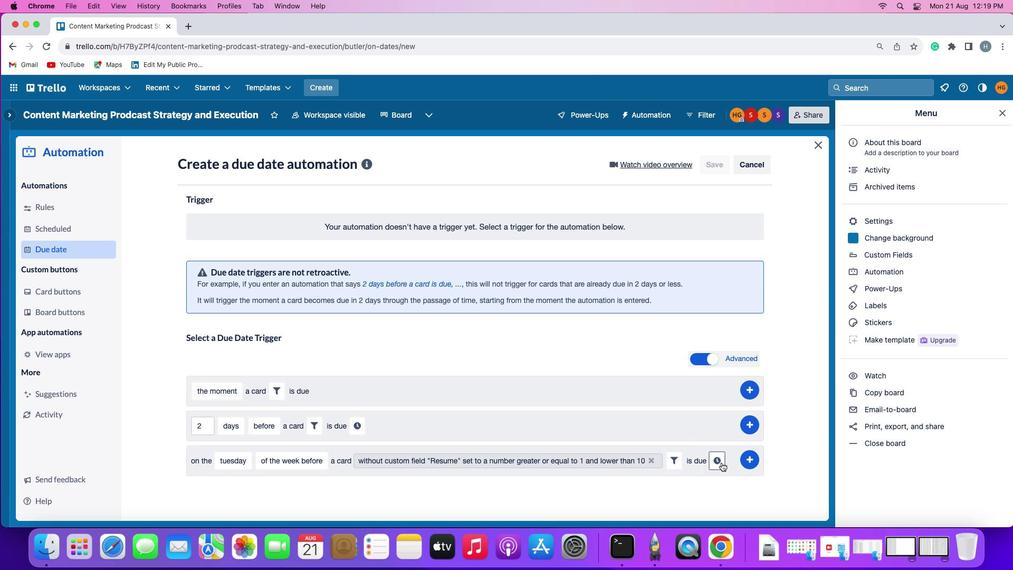 
Action: Mouse pressed left at (583, 461)
Screenshot: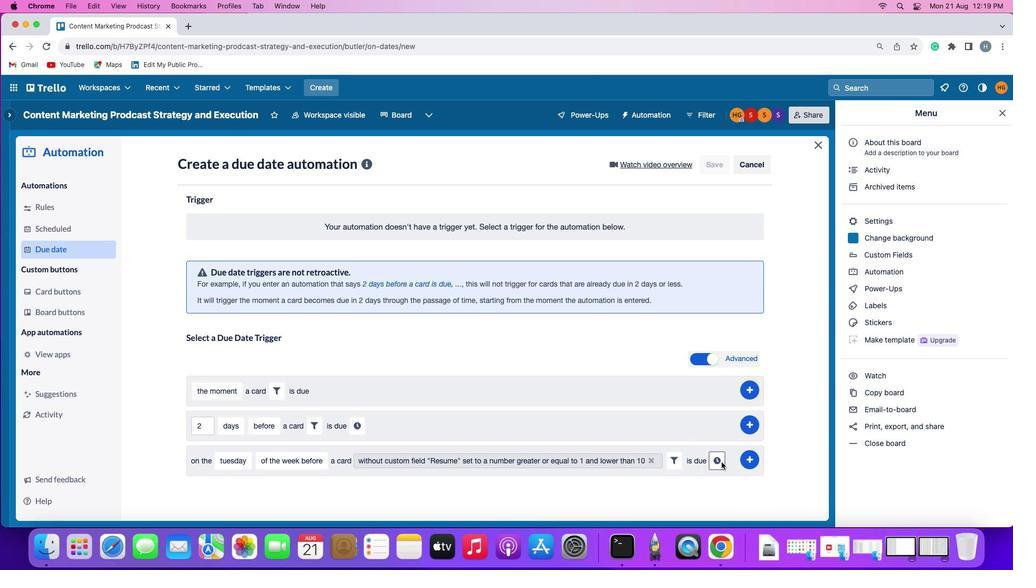 
Action: Mouse moved to (225, 481)
Screenshot: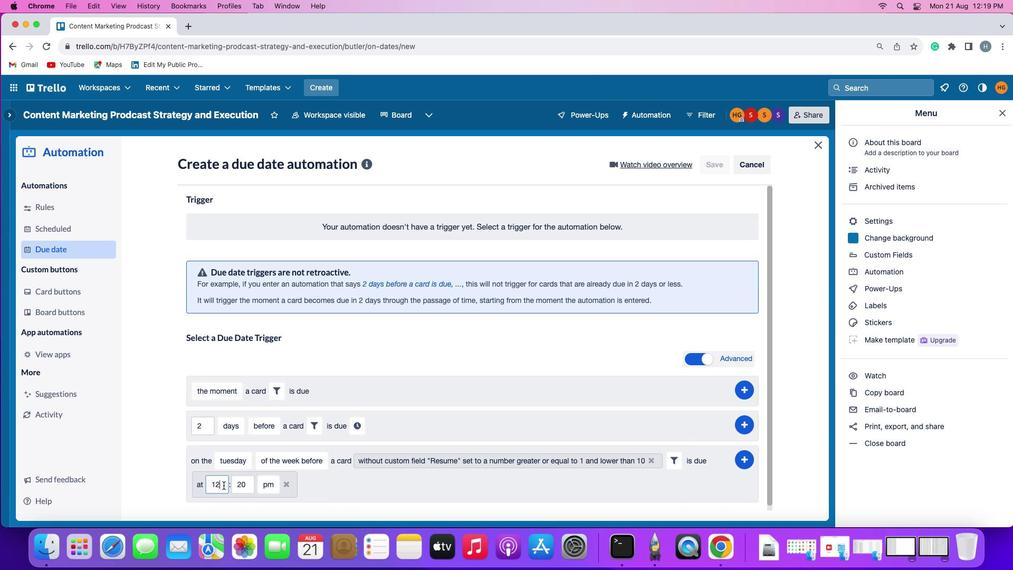 
Action: Mouse pressed left at (225, 481)
Screenshot: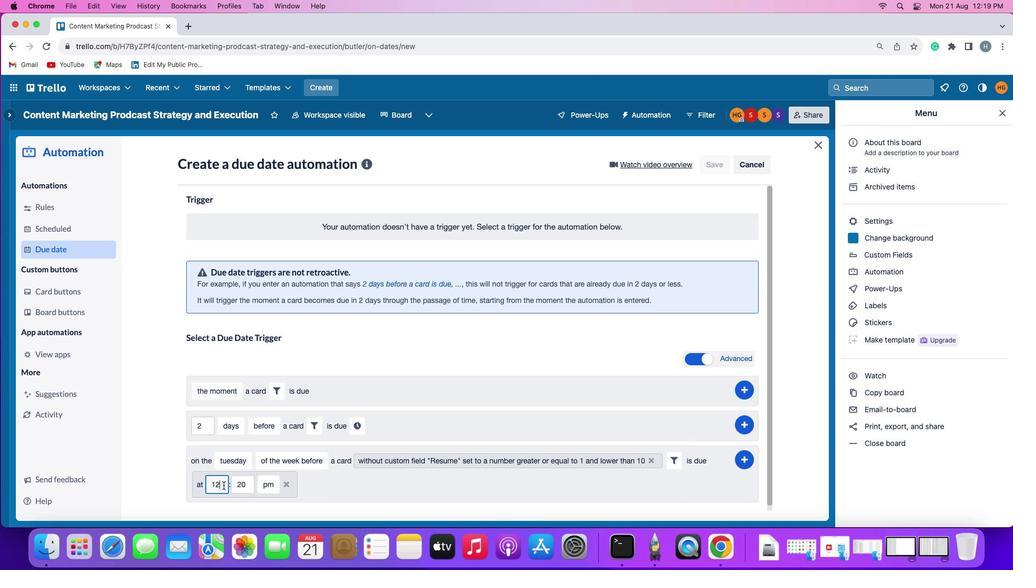 
Action: Mouse moved to (225, 481)
Screenshot: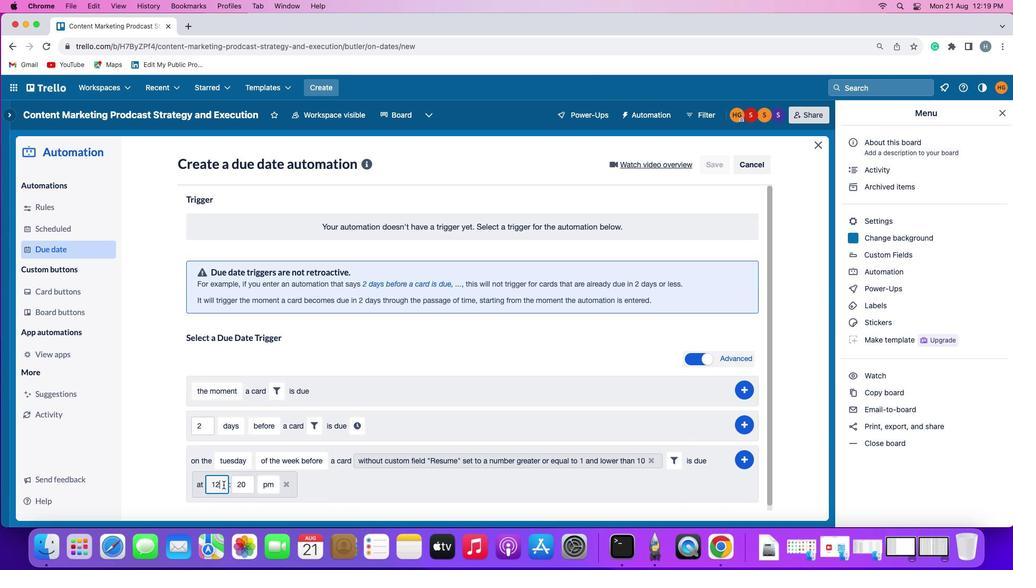 
Action: Key pressed Key.backspace'1'
Screenshot: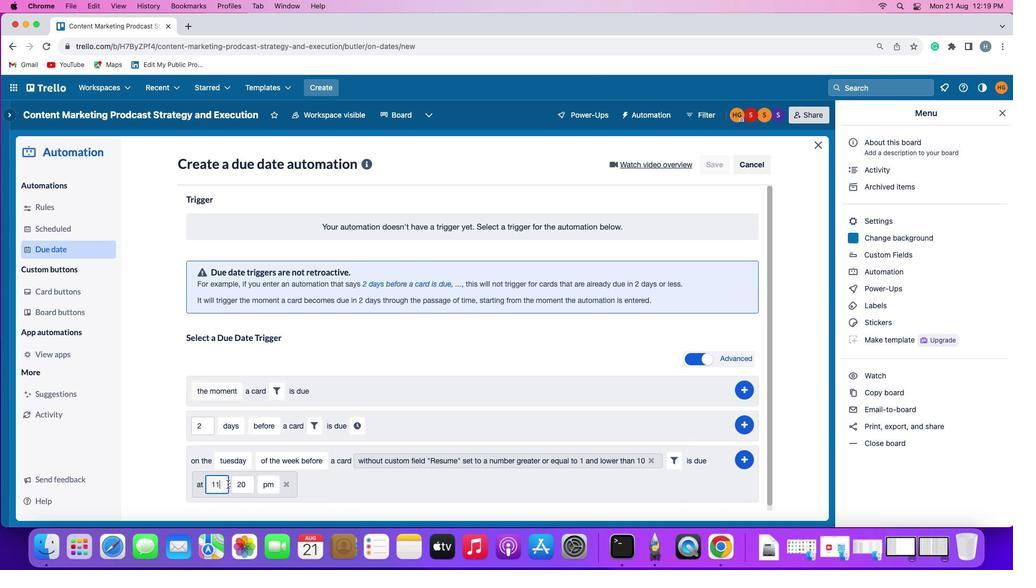 
Action: Mouse moved to (239, 479)
Screenshot: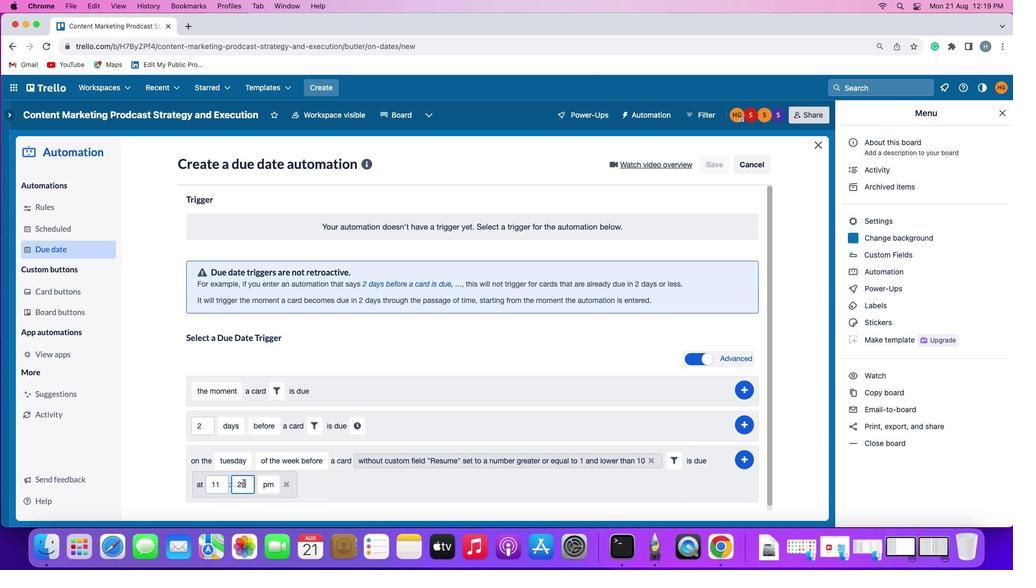 
Action: Mouse pressed left at (239, 479)
Screenshot: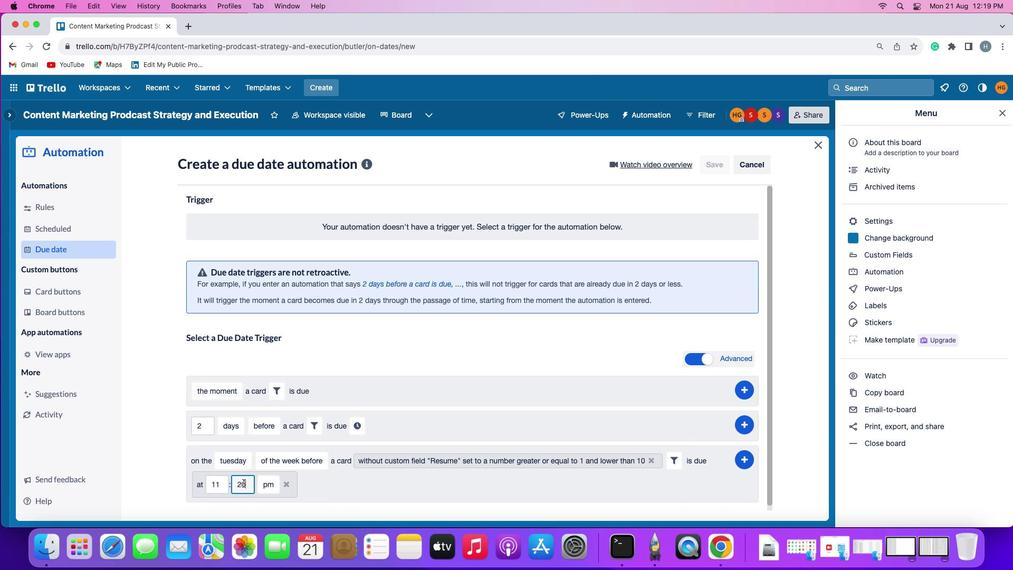 
Action: Key pressed Key.backspace
Screenshot: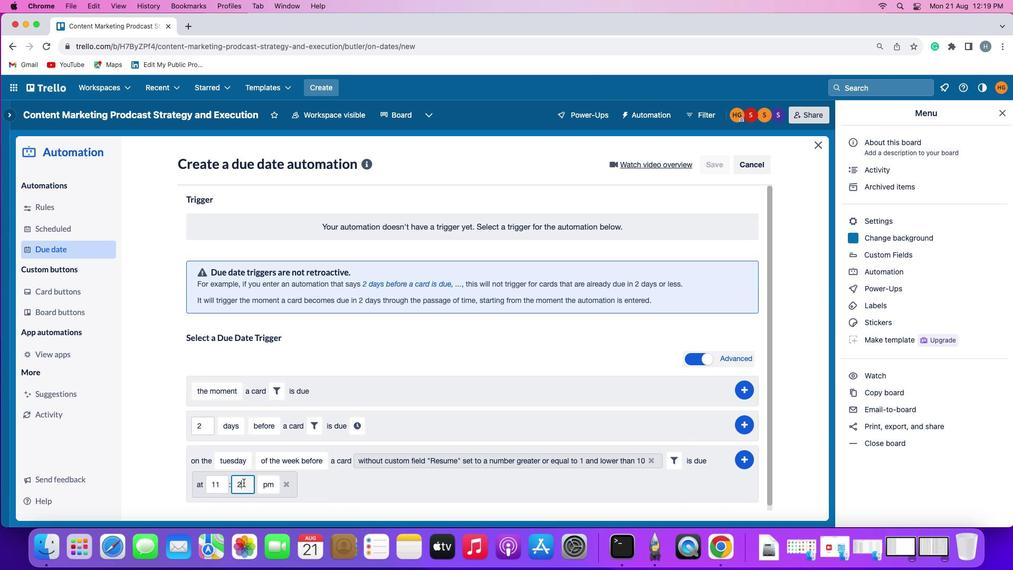 
Action: Mouse moved to (239, 479)
Screenshot: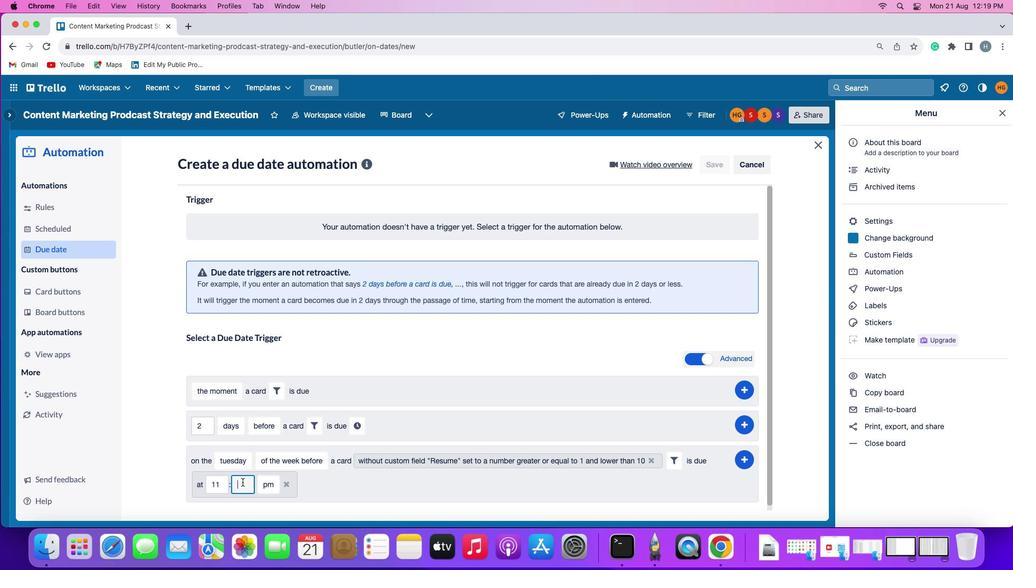 
Action: Key pressed Key.backspace
Screenshot: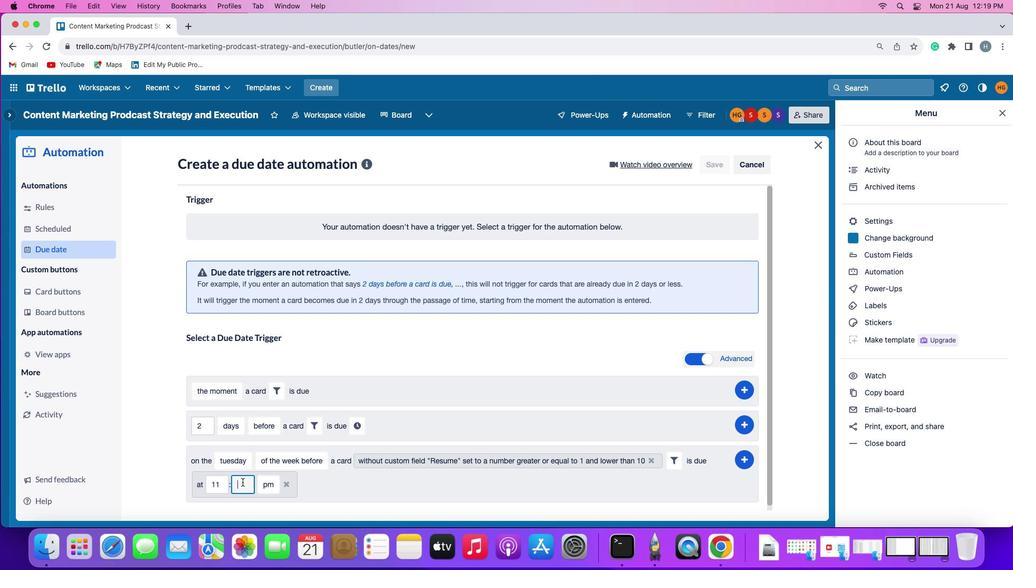 
Action: Mouse moved to (239, 478)
Screenshot: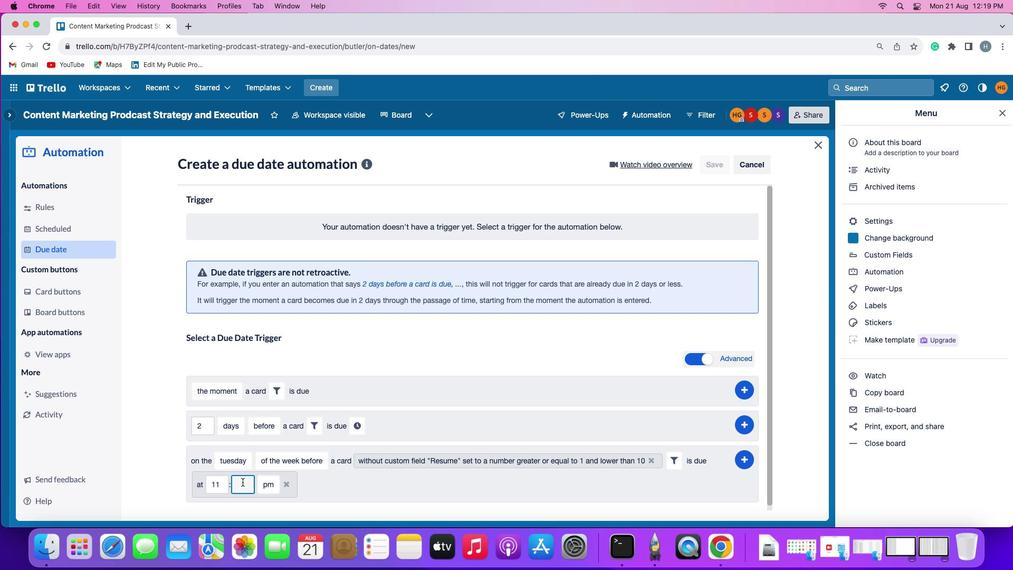 
Action: Key pressed '0'
Screenshot: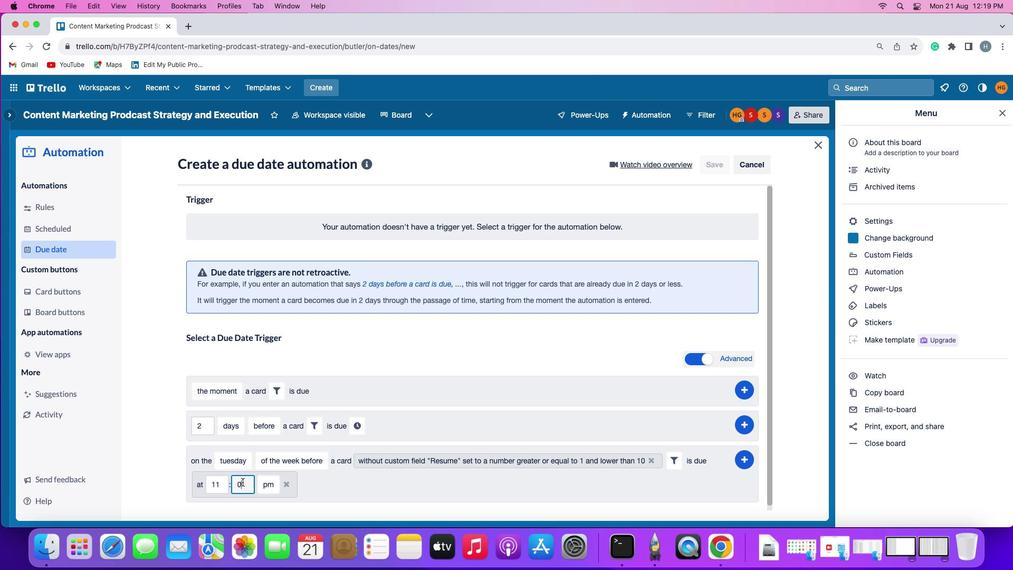 
Action: Mouse moved to (239, 478)
Screenshot: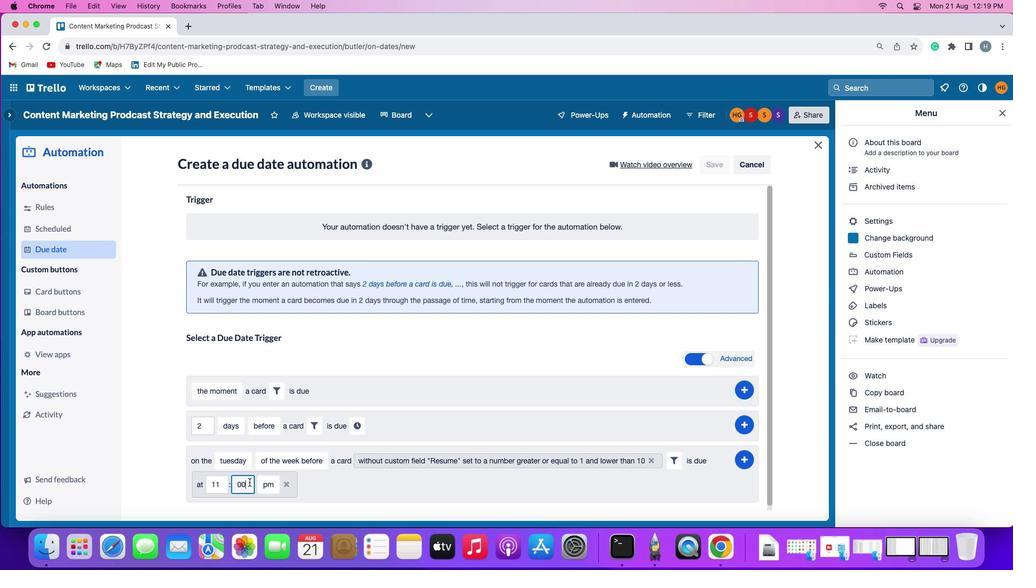 
Action: Key pressed '0'
Screenshot: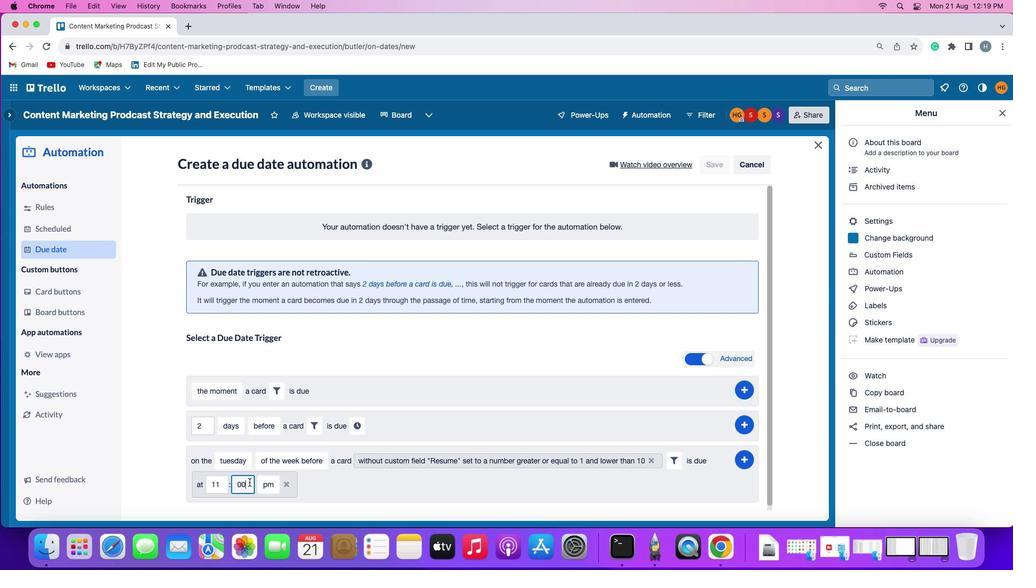 
Action: Mouse moved to (249, 479)
Screenshot: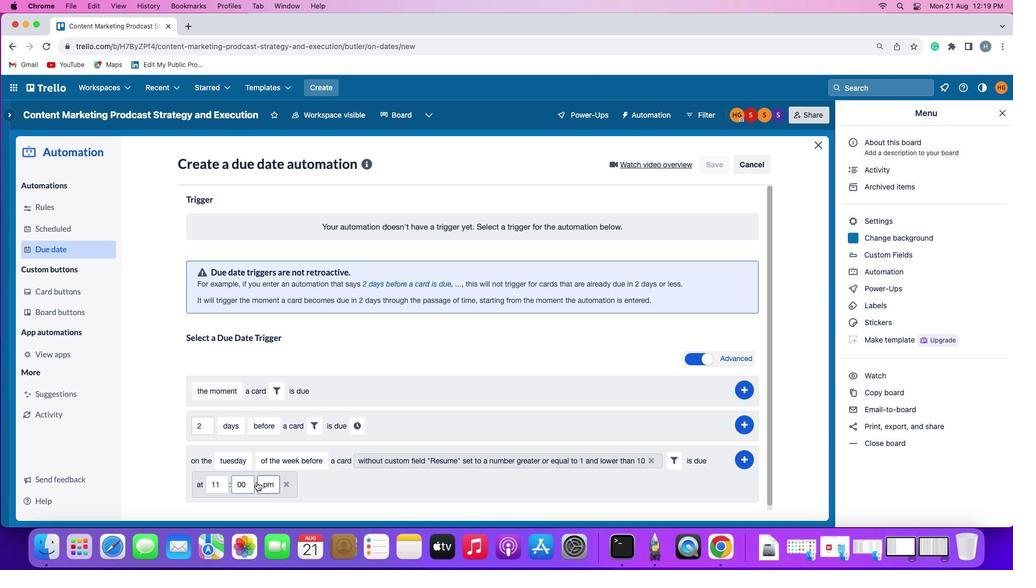 
Action: Mouse pressed left at (249, 479)
Screenshot: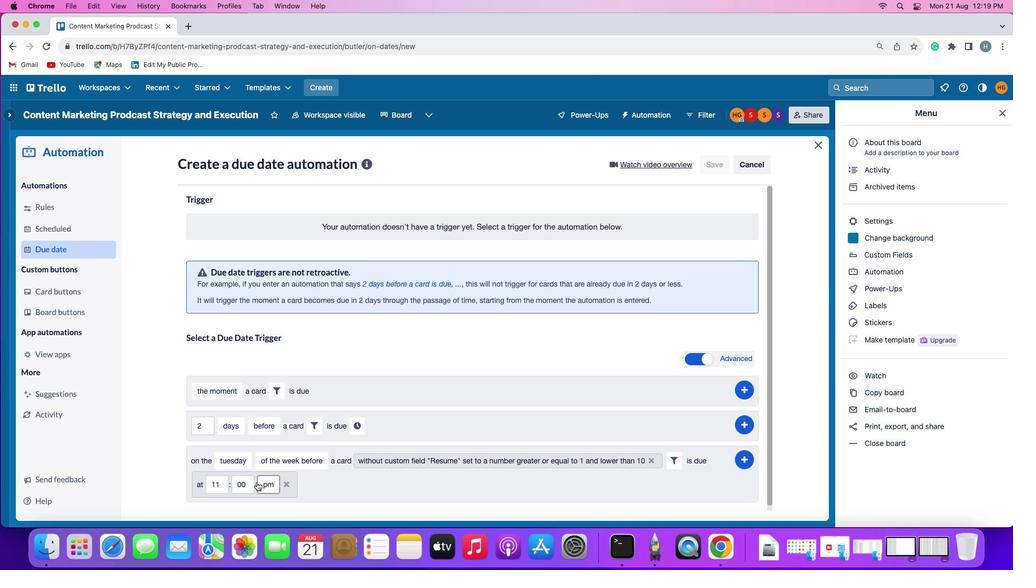 
Action: Mouse moved to (258, 446)
Screenshot: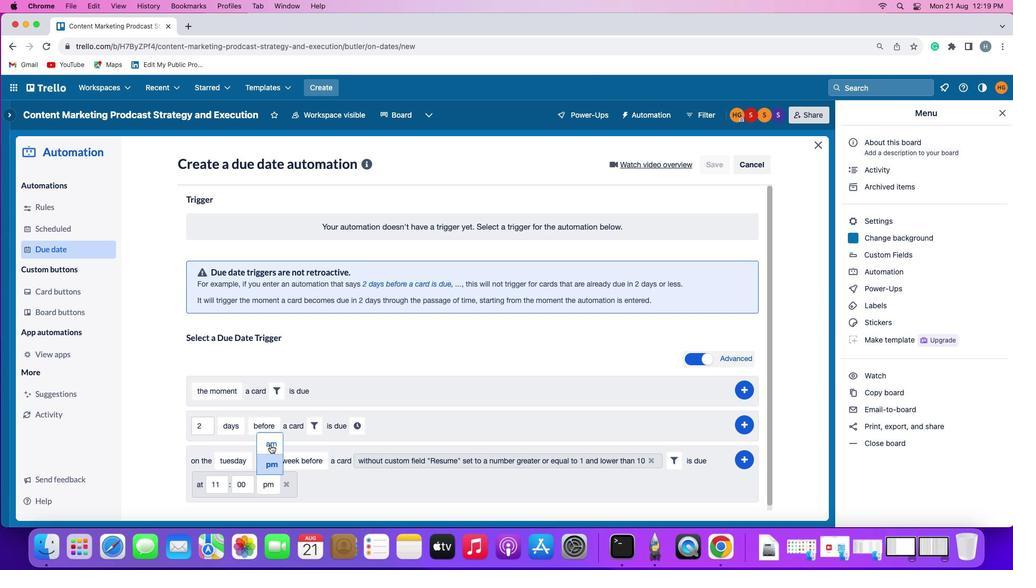 
Action: Mouse pressed left at (258, 446)
Screenshot: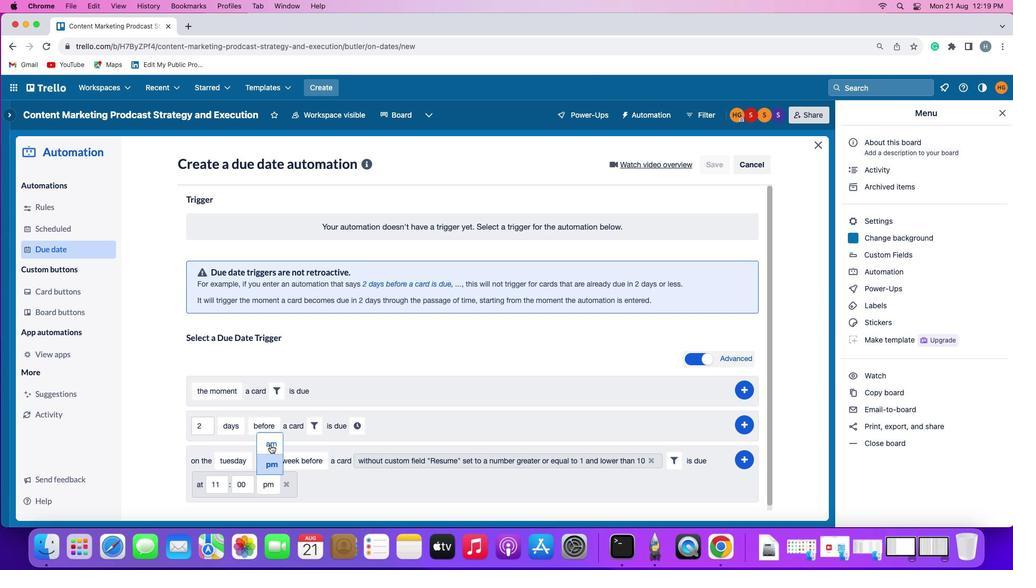 
Action: Mouse moved to (603, 456)
Screenshot: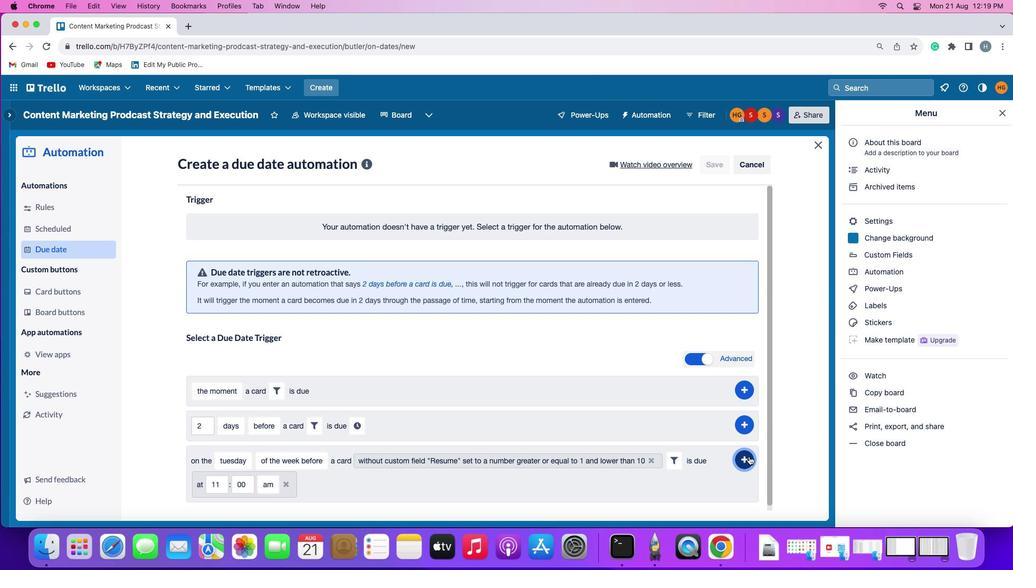 
Action: Mouse pressed left at (603, 456)
Screenshot: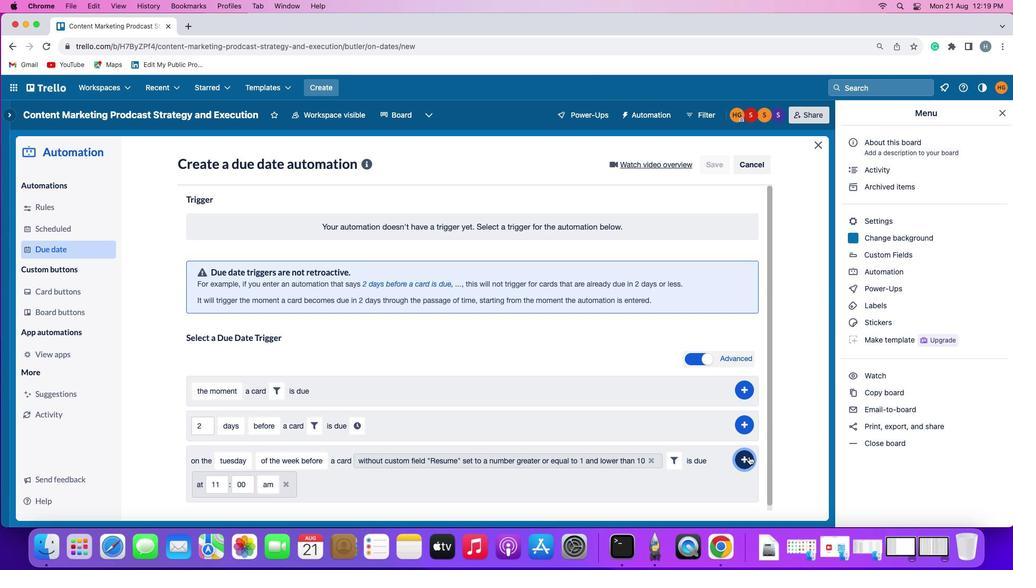 
Action: Mouse moved to (641, 375)
Screenshot: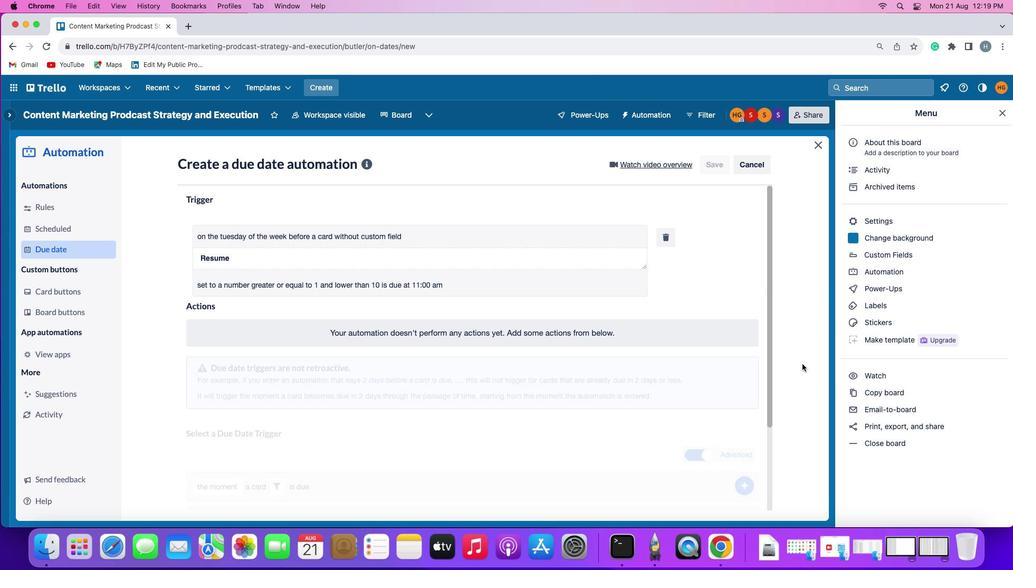 
